 Task: Add an event with the title Third Marketing Strategy Meeting, date '2024/05/18', time 8:00 AM to 10:00 AMand add a description: Participants will explore the significance of shared goals and a shared vision in driving team collaboration. They will learn techniques for aligning individual objectives with team objectives, fostering a sense of purpose, and promoting a collective sense of ownership., put the event into Blue category, logged in from the account softage.3@softage.netand send the event invitation to softage.4@softage.net and softage.5@softage.net. Set a reminder for the event 30 minutes before
Action: Mouse moved to (112, 115)
Screenshot: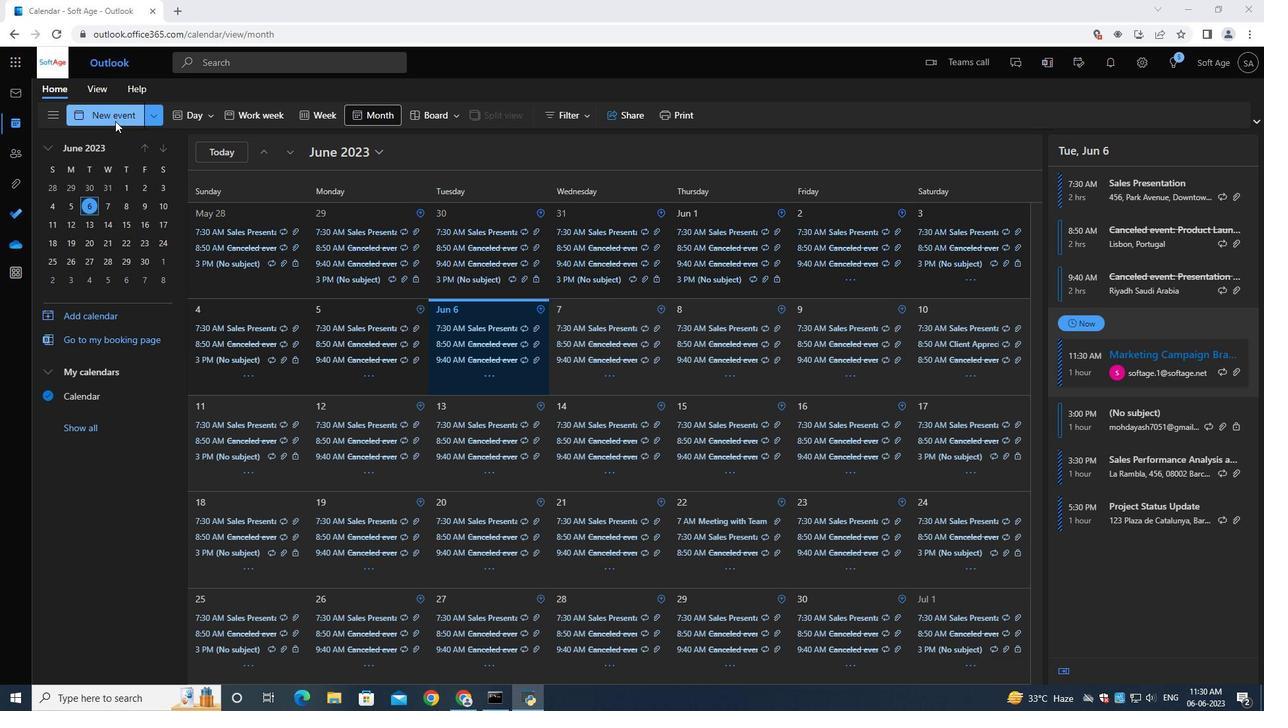
Action: Mouse pressed left at (112, 115)
Screenshot: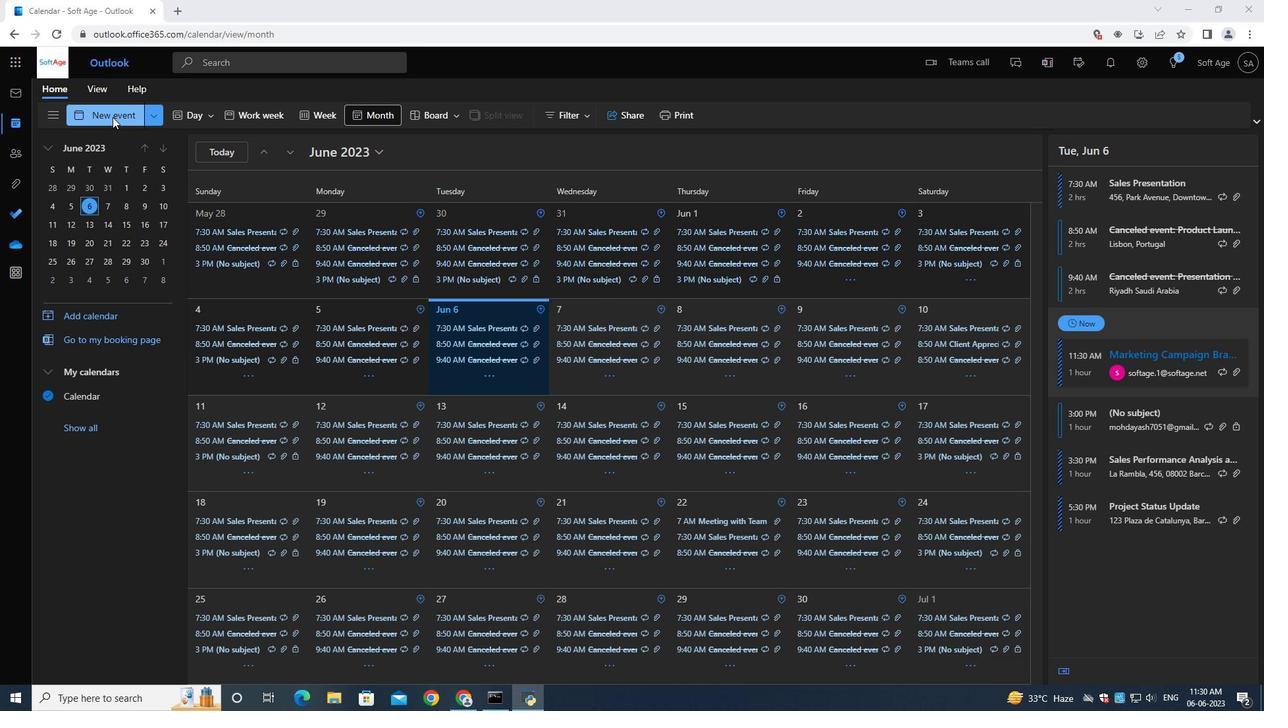 
Action: Mouse moved to (374, 201)
Screenshot: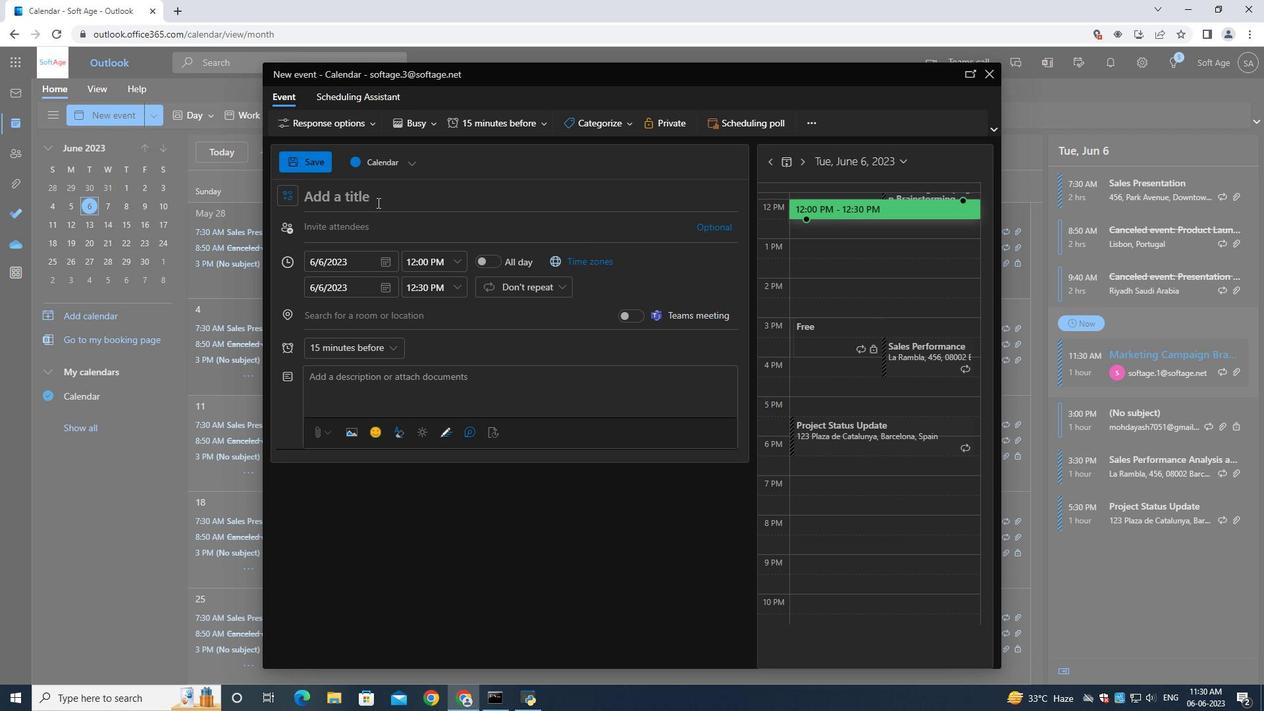 
Action: Key pressed <Key.shift>Third<Key.space><Key.shift>Marking<Key.space><Key.shift><Key.backspace><Key.backspace><Key.backspace><Key.backspace>eting<Key.space><Key.shift>Strategy<Key.space><Key.shift>Meeting
Screenshot: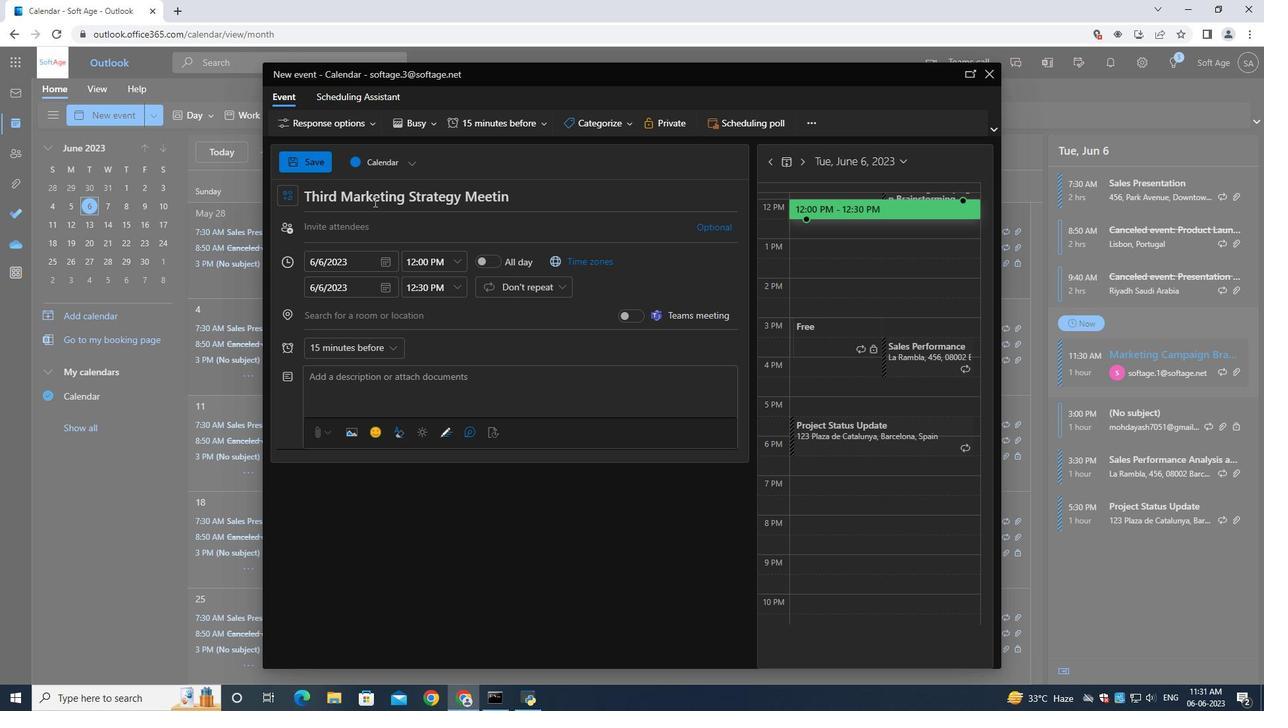 
Action: Mouse moved to (392, 265)
Screenshot: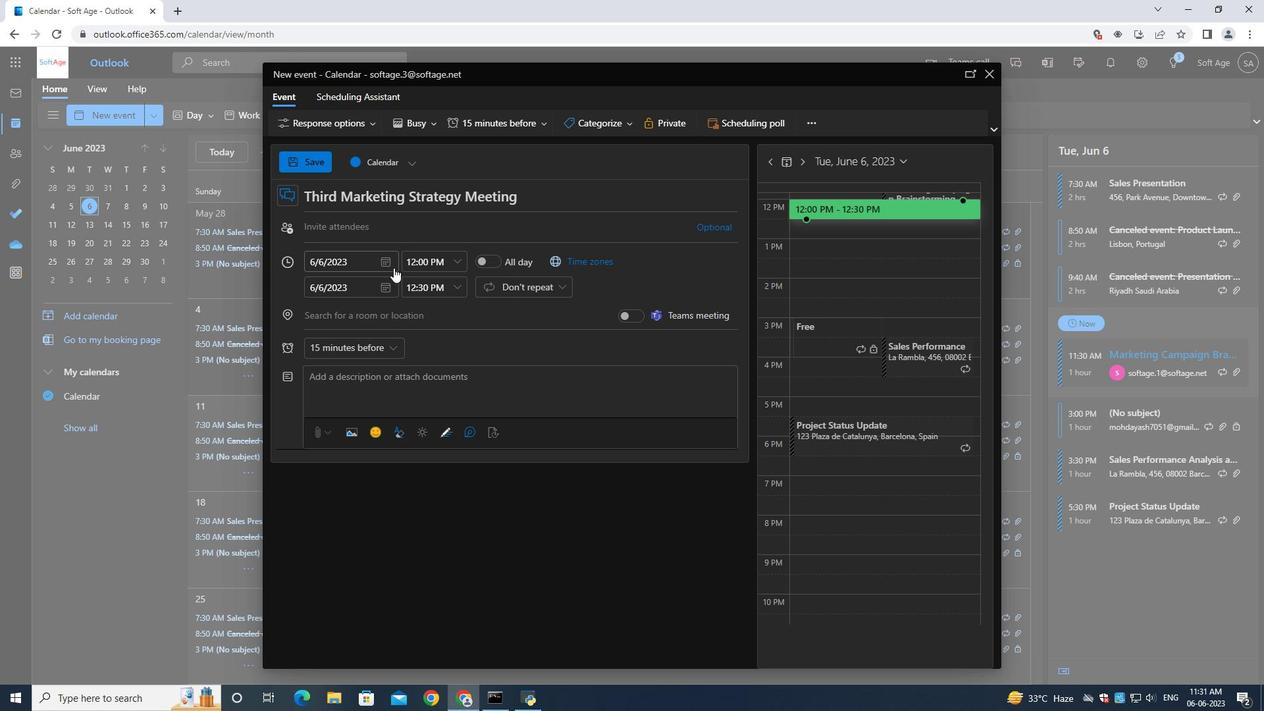 
Action: Mouse pressed left at (392, 265)
Screenshot: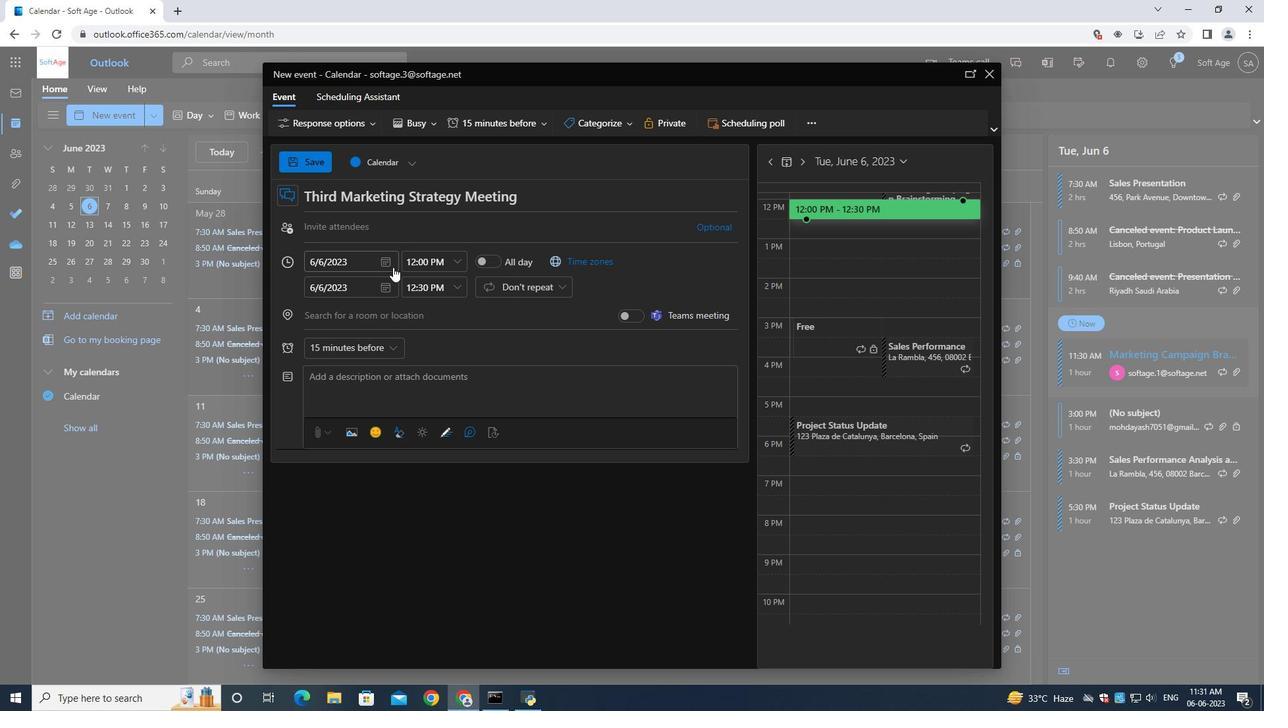 
Action: Mouse moved to (436, 290)
Screenshot: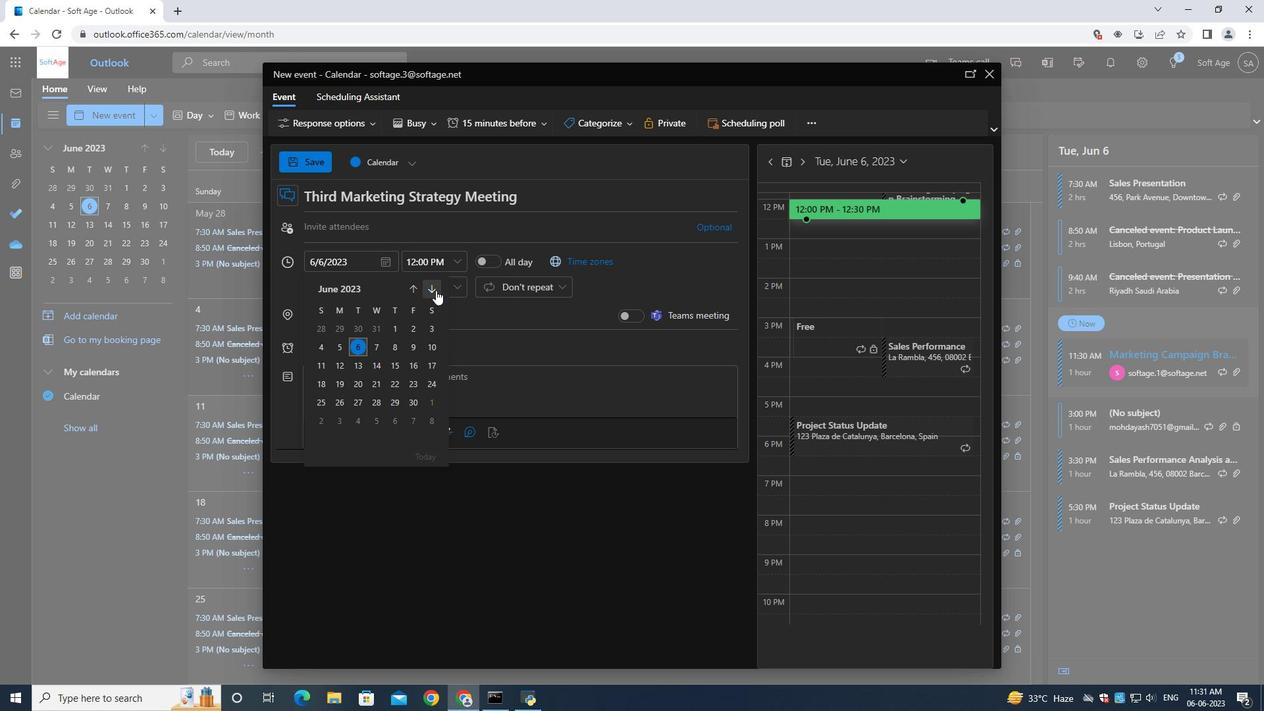 
Action: Mouse pressed left at (436, 290)
Screenshot: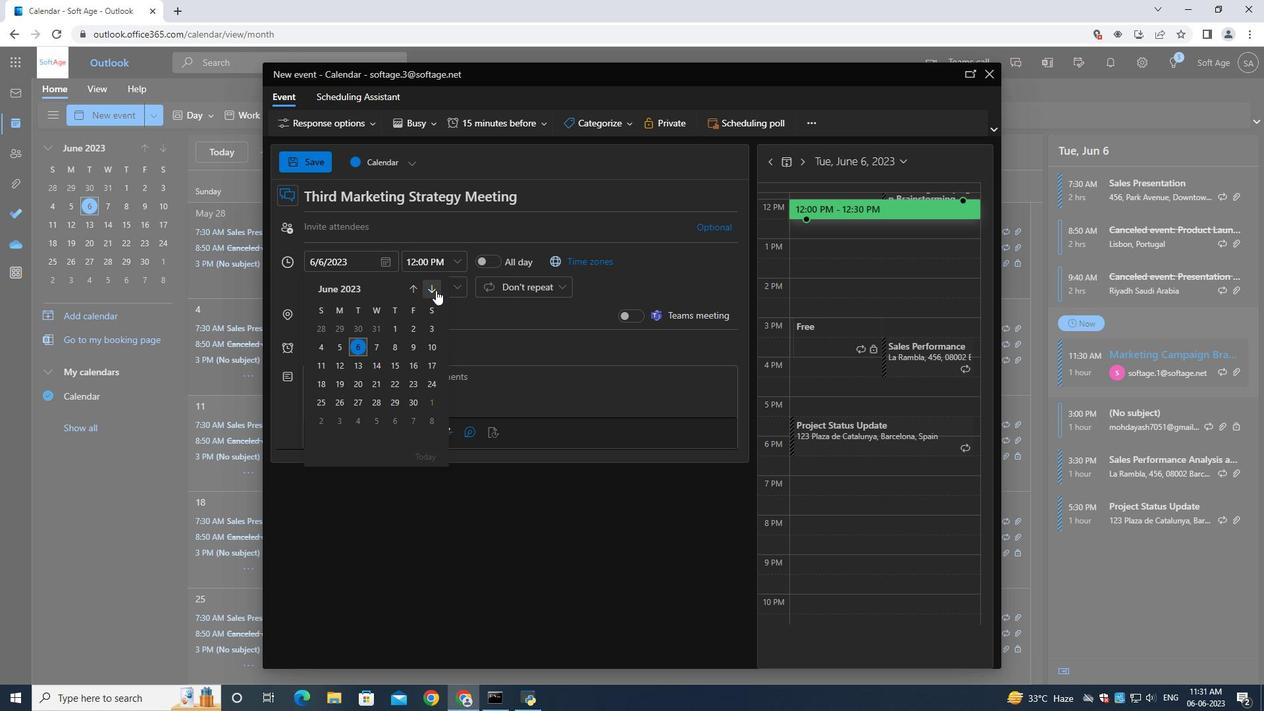 
Action: Mouse moved to (436, 290)
Screenshot: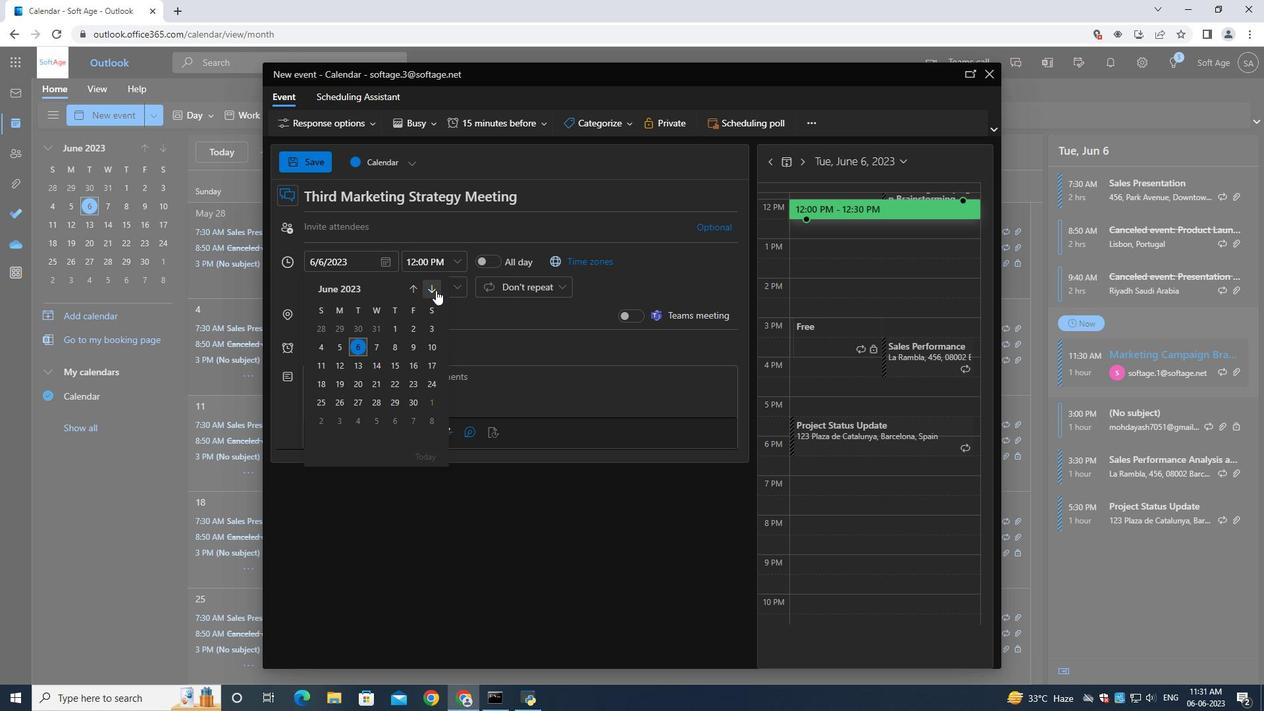 
Action: Mouse pressed left at (436, 290)
Screenshot: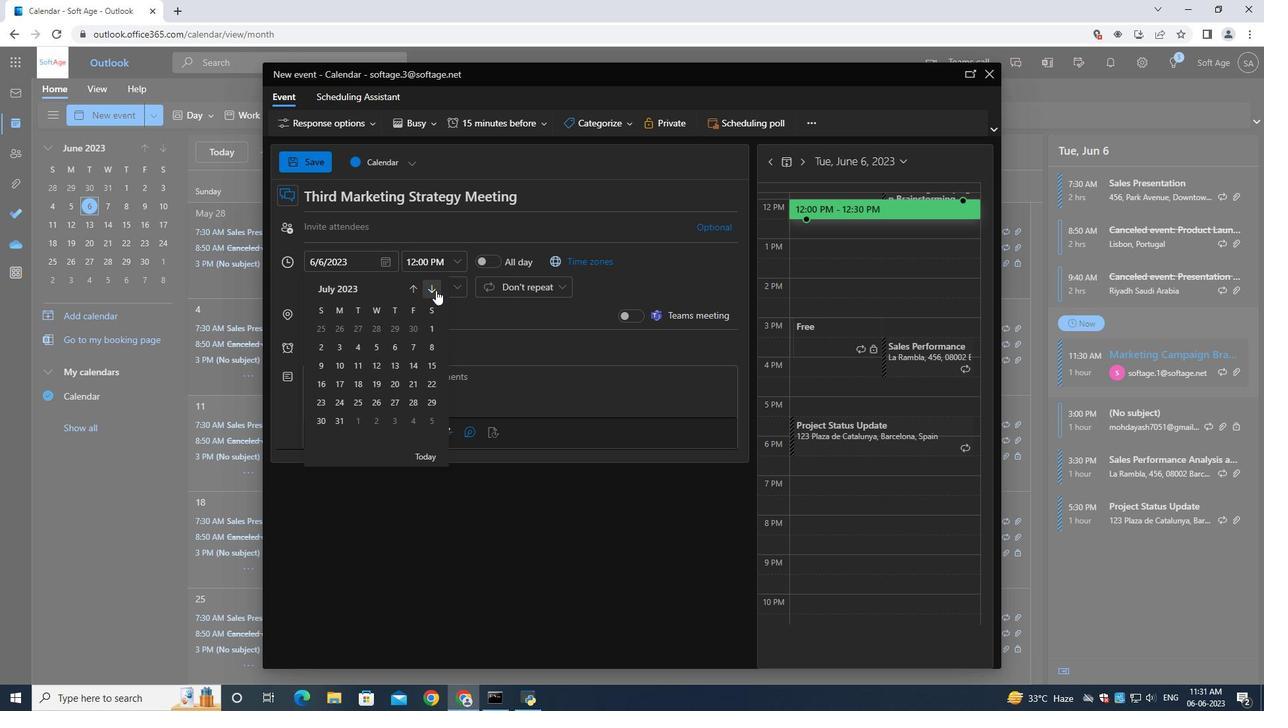 
Action: Mouse pressed left at (436, 290)
Screenshot: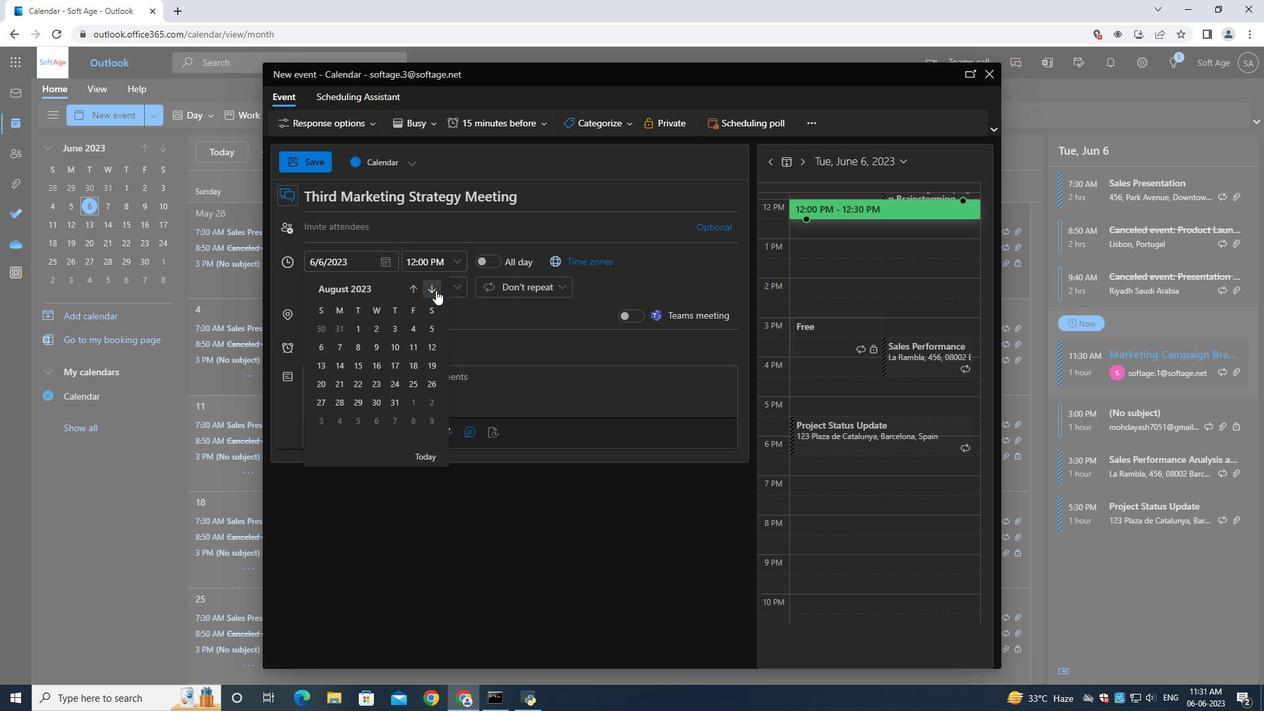 
Action: Mouse pressed left at (436, 290)
Screenshot: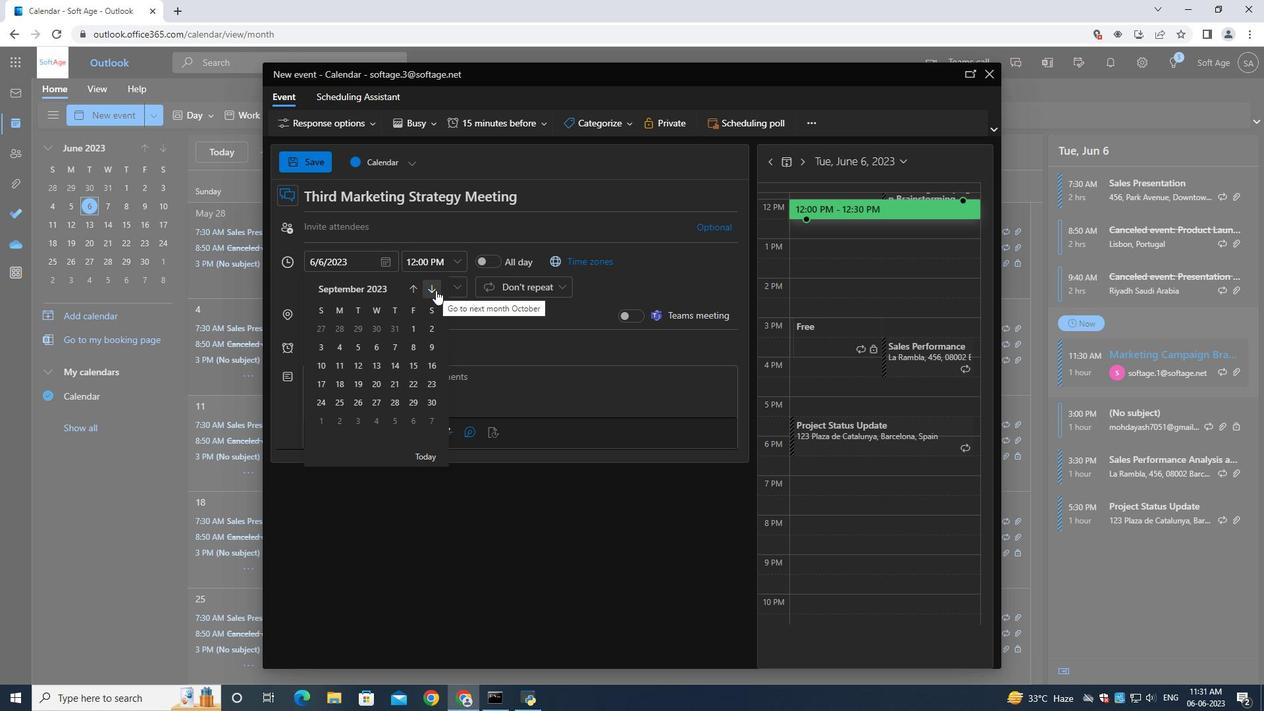 
Action: Mouse pressed left at (436, 290)
Screenshot: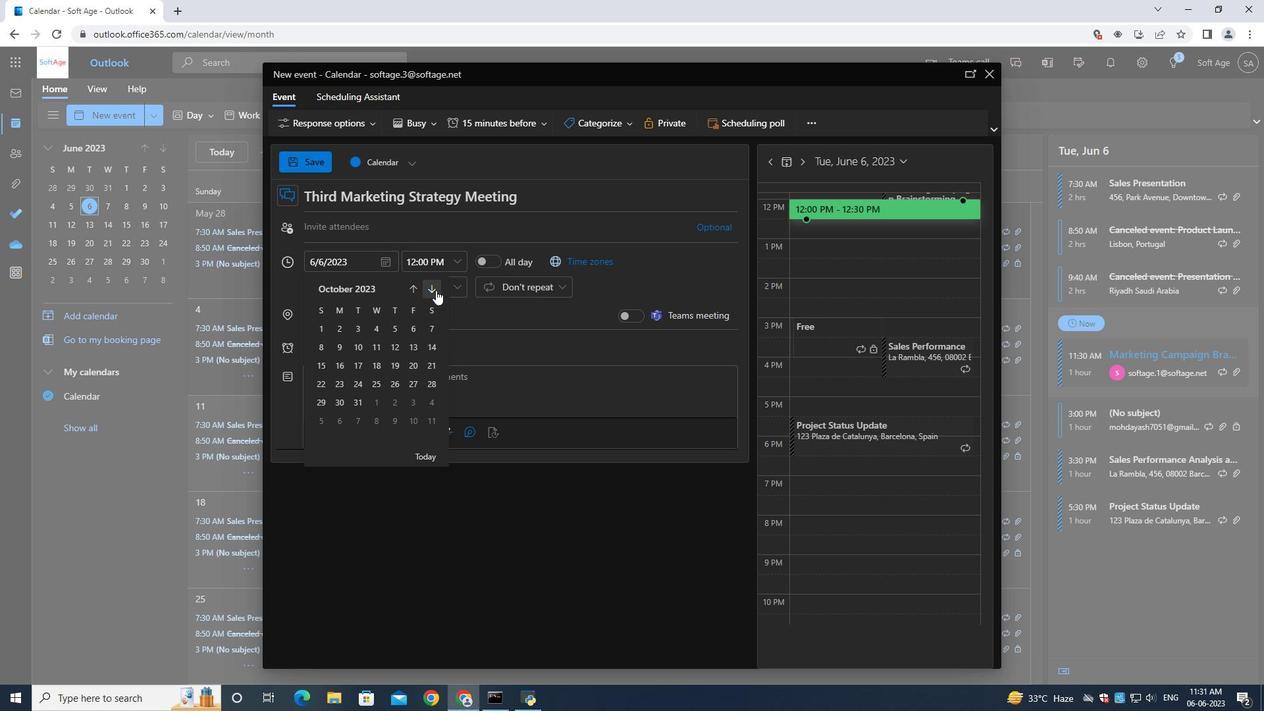 
Action: Mouse pressed left at (436, 290)
Screenshot: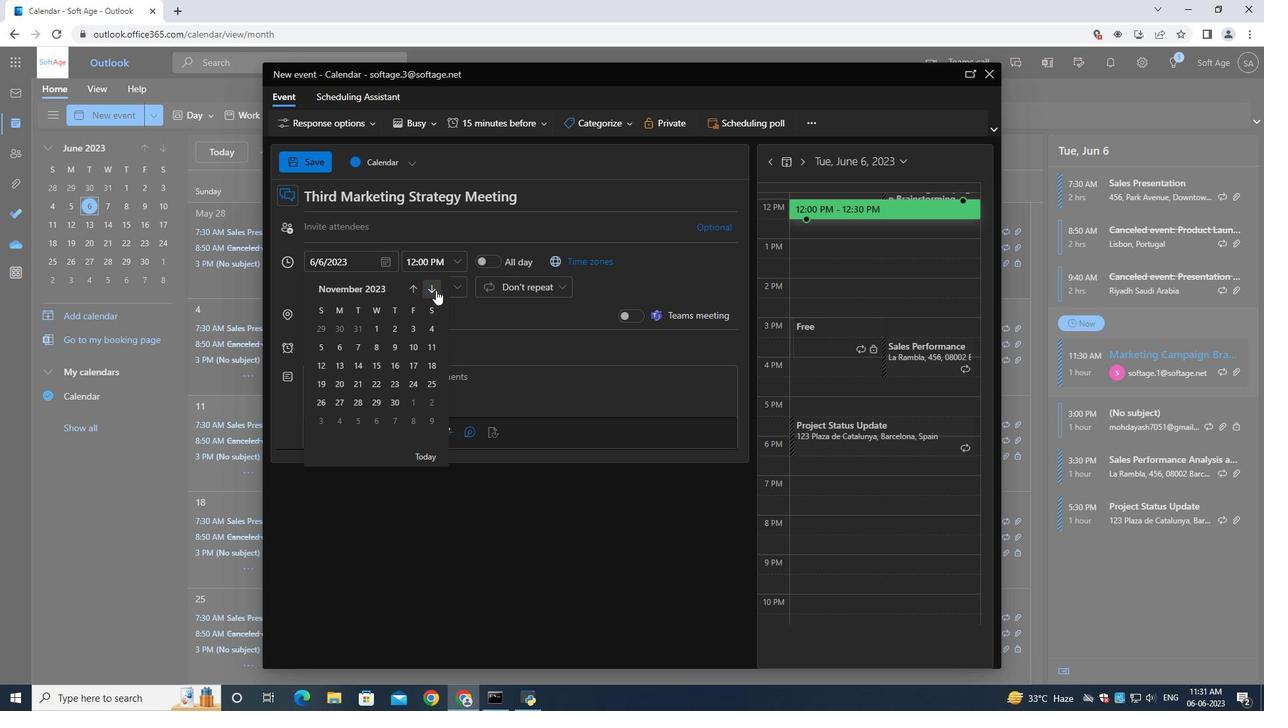 
Action: Mouse pressed left at (436, 290)
Screenshot: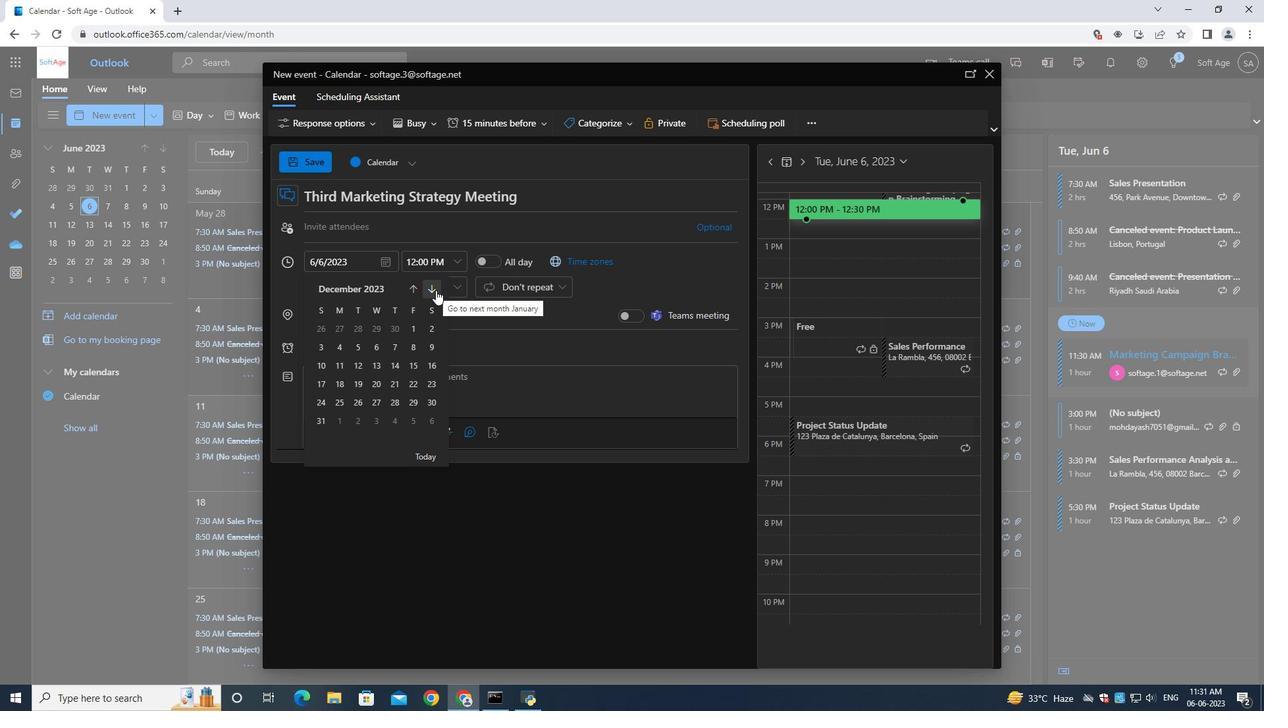 
Action: Mouse pressed left at (436, 290)
Screenshot: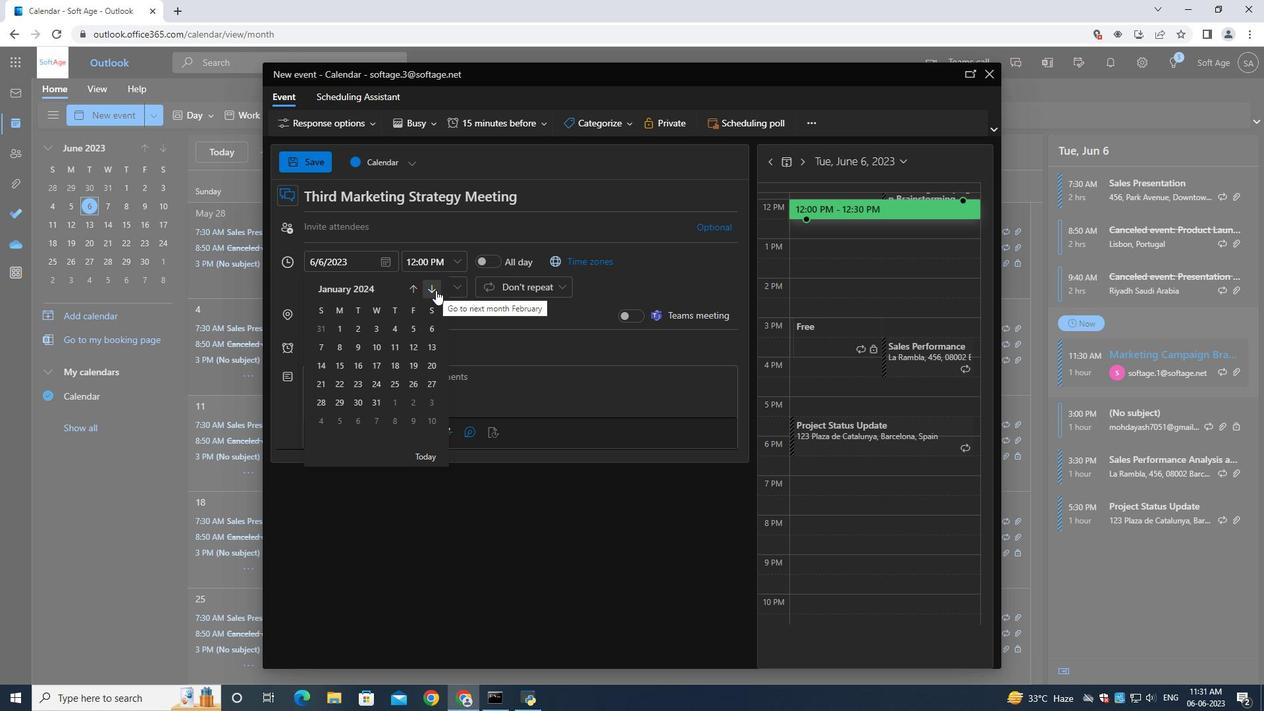
Action: Mouse pressed left at (436, 290)
Screenshot: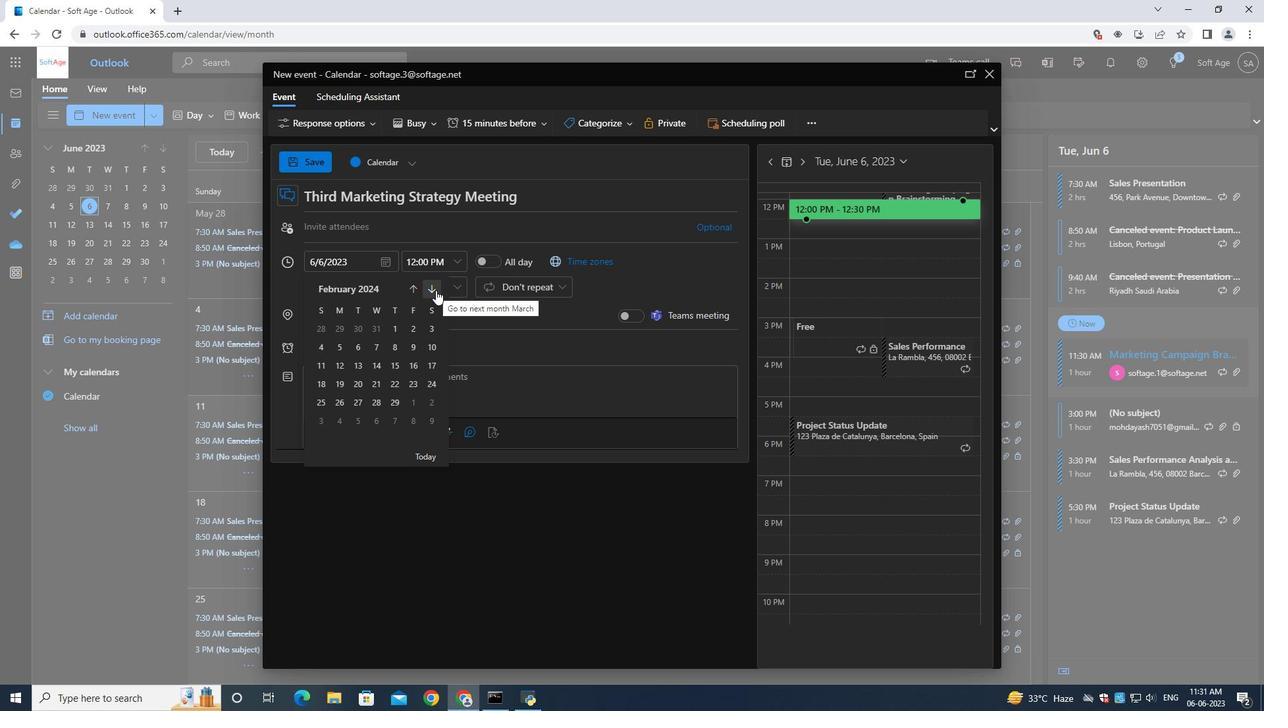 
Action: Mouse pressed left at (436, 290)
Screenshot: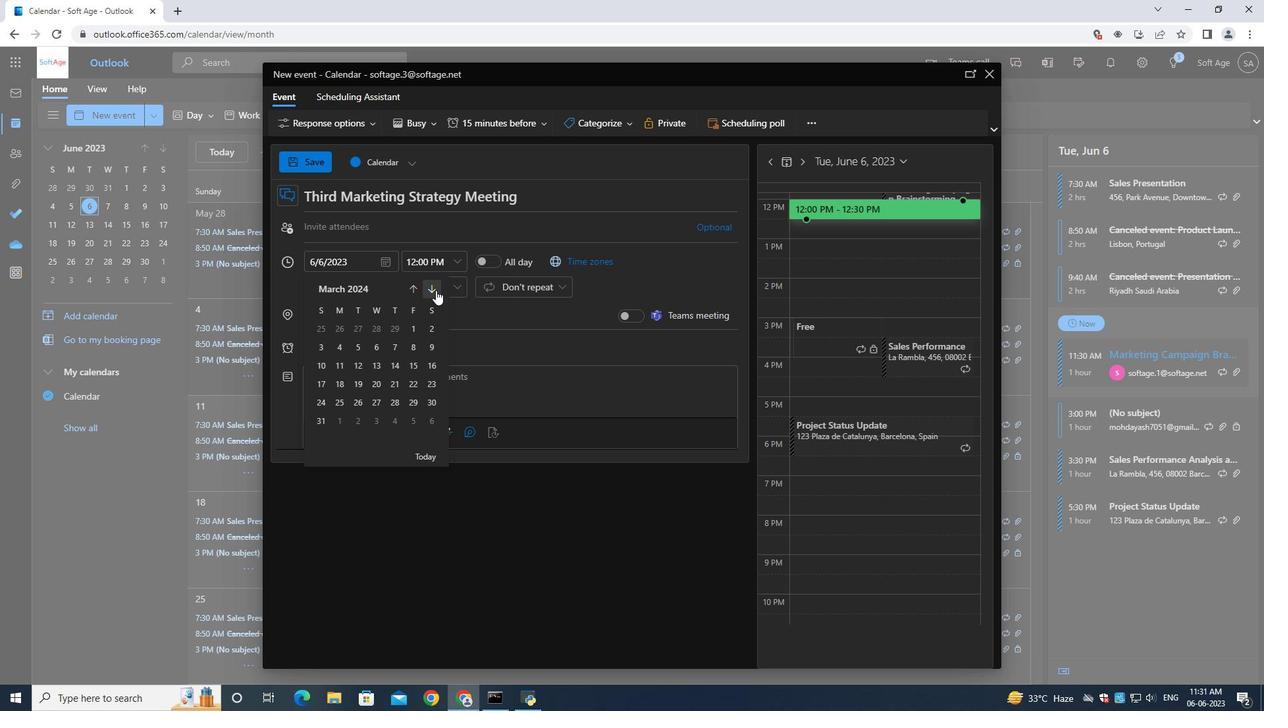 
Action: Mouse pressed left at (436, 290)
Screenshot: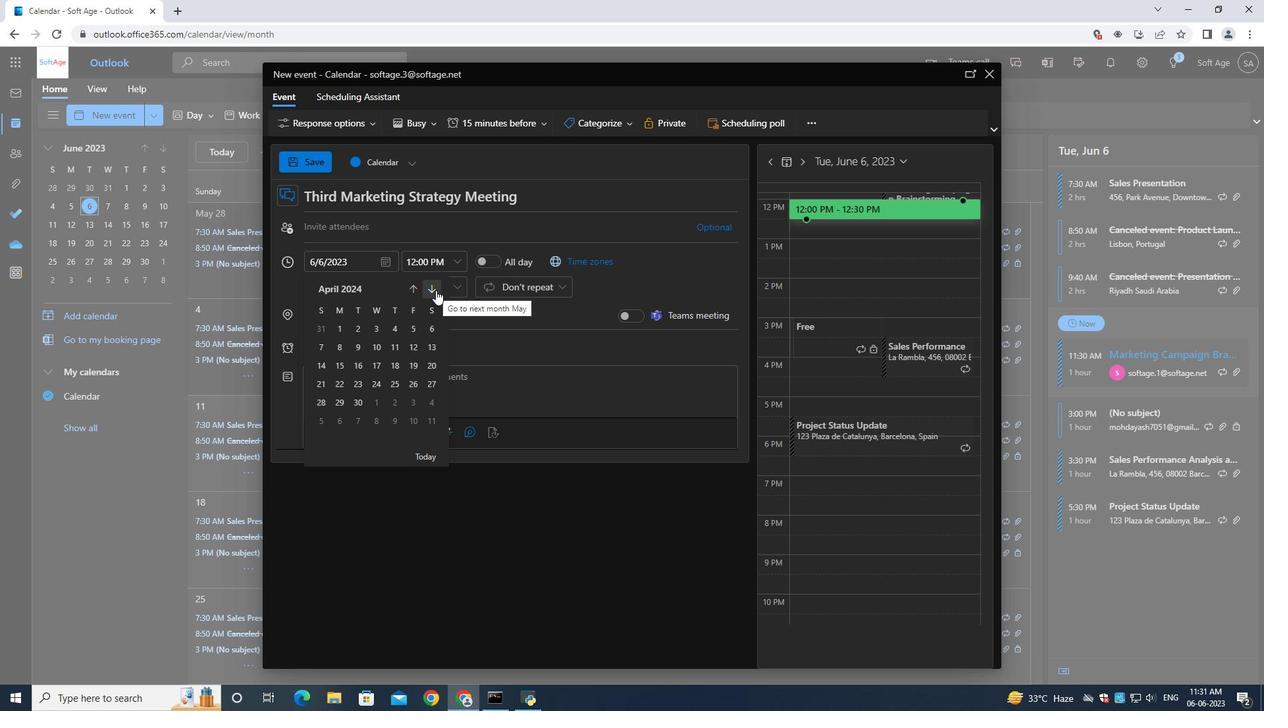 
Action: Mouse moved to (428, 362)
Screenshot: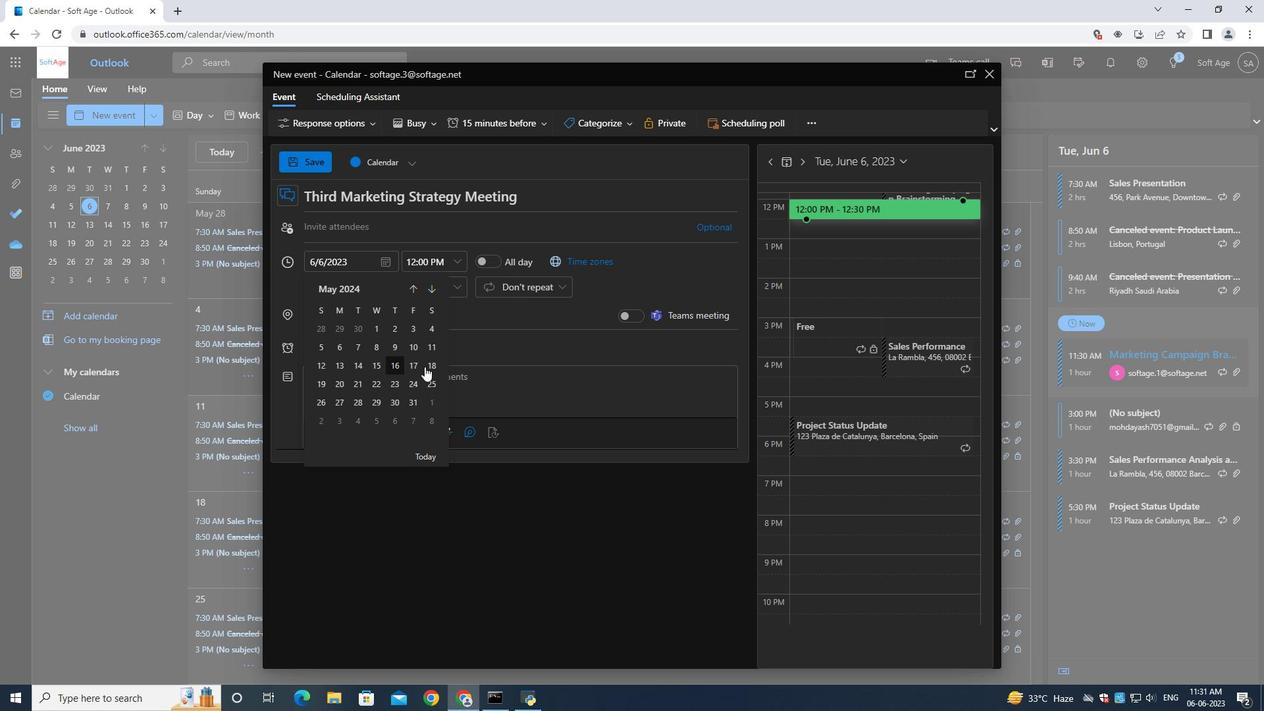 
Action: Mouse pressed left at (428, 362)
Screenshot: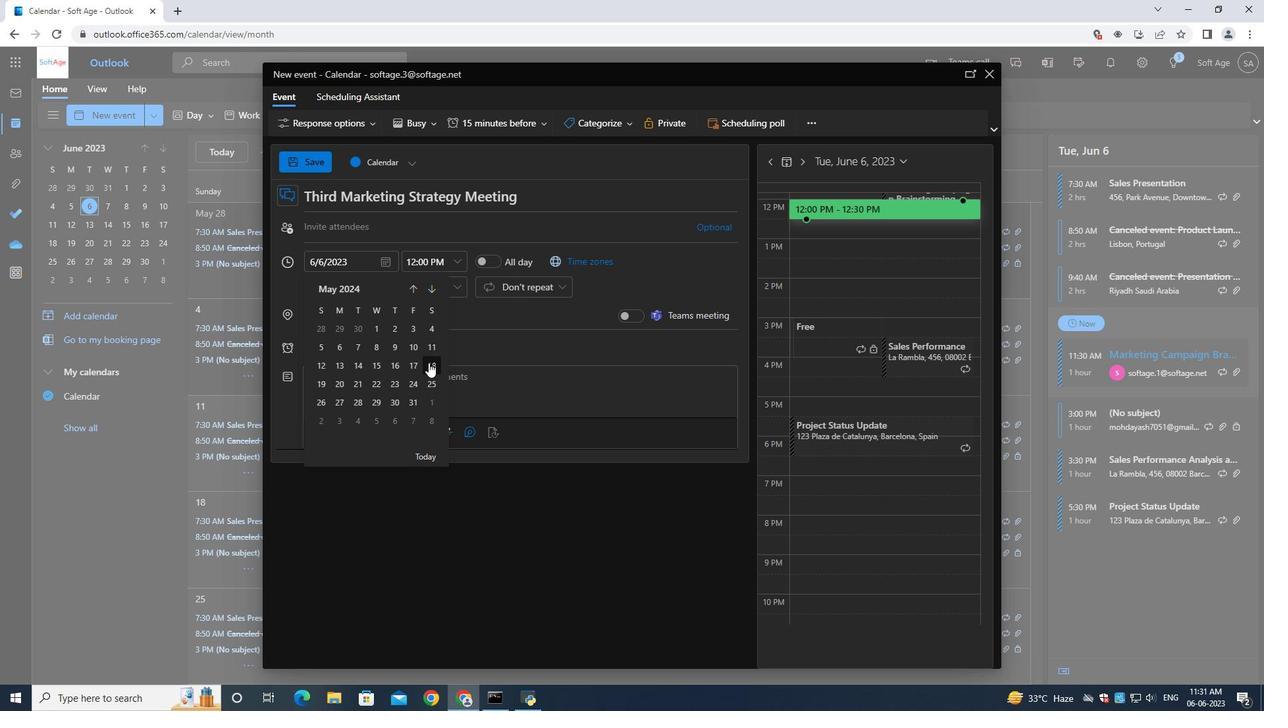 
Action: Mouse moved to (421, 260)
Screenshot: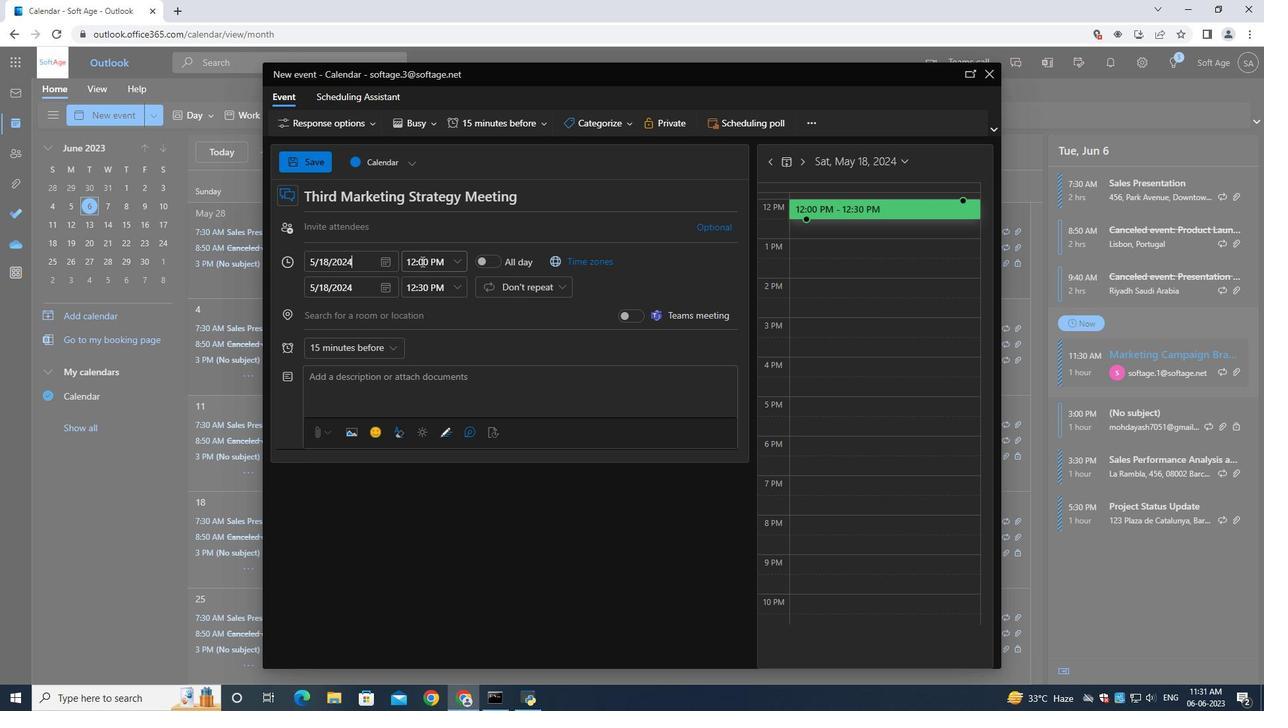 
Action: Mouse pressed left at (421, 260)
Screenshot: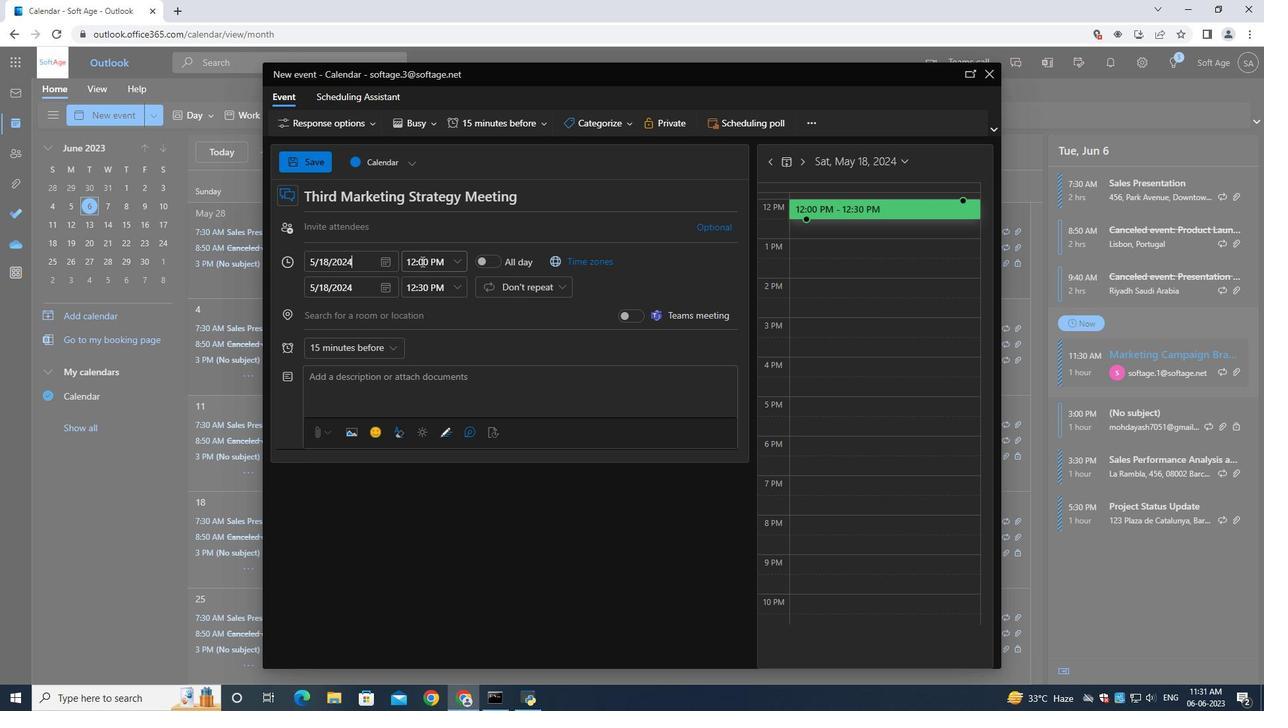 
Action: Mouse moved to (424, 264)
Screenshot: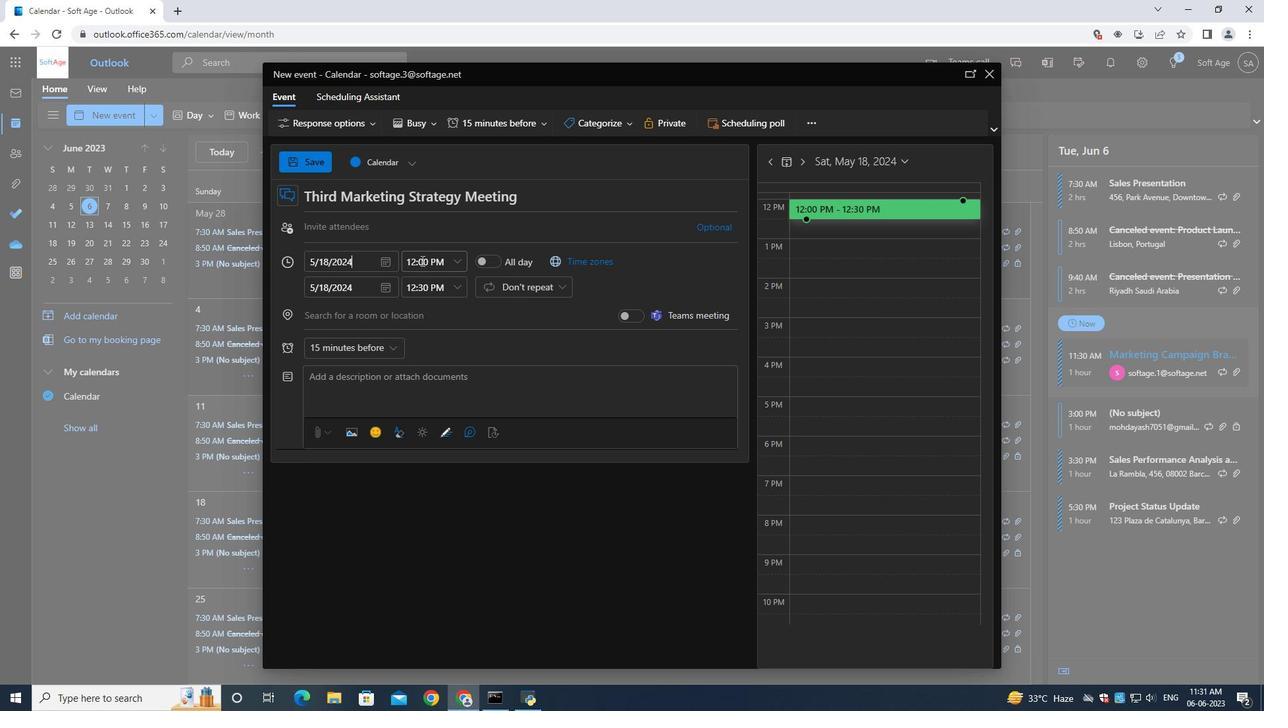 
Action: Key pressed 8<Key.shift_r>:00<Key.shift>AM
Screenshot: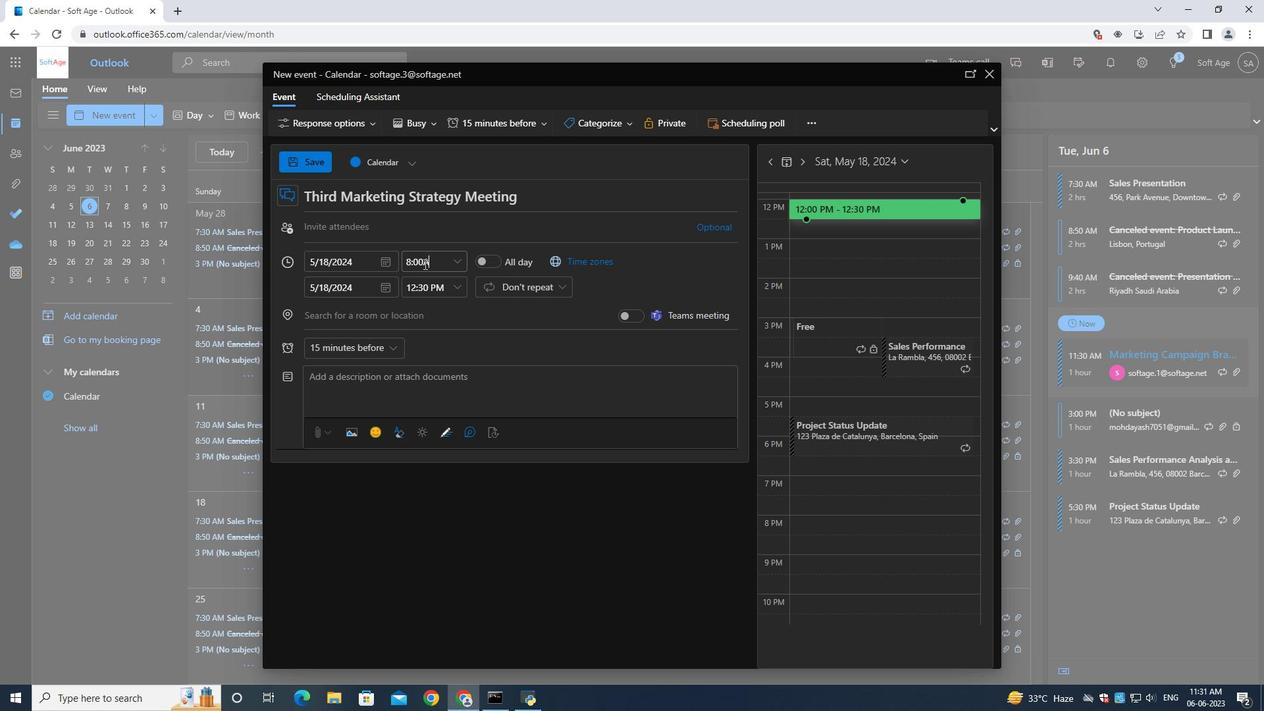 
Action: Mouse moved to (422, 292)
Screenshot: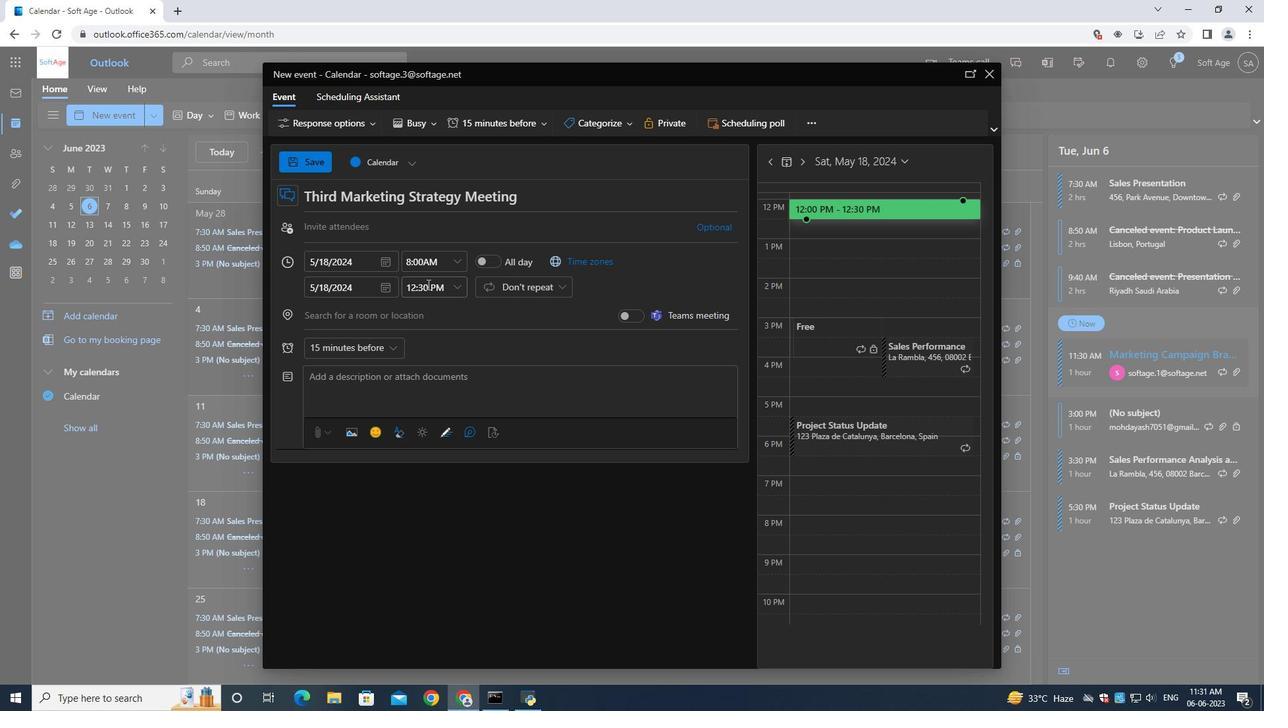 
Action: Mouse pressed left at (422, 292)
Screenshot: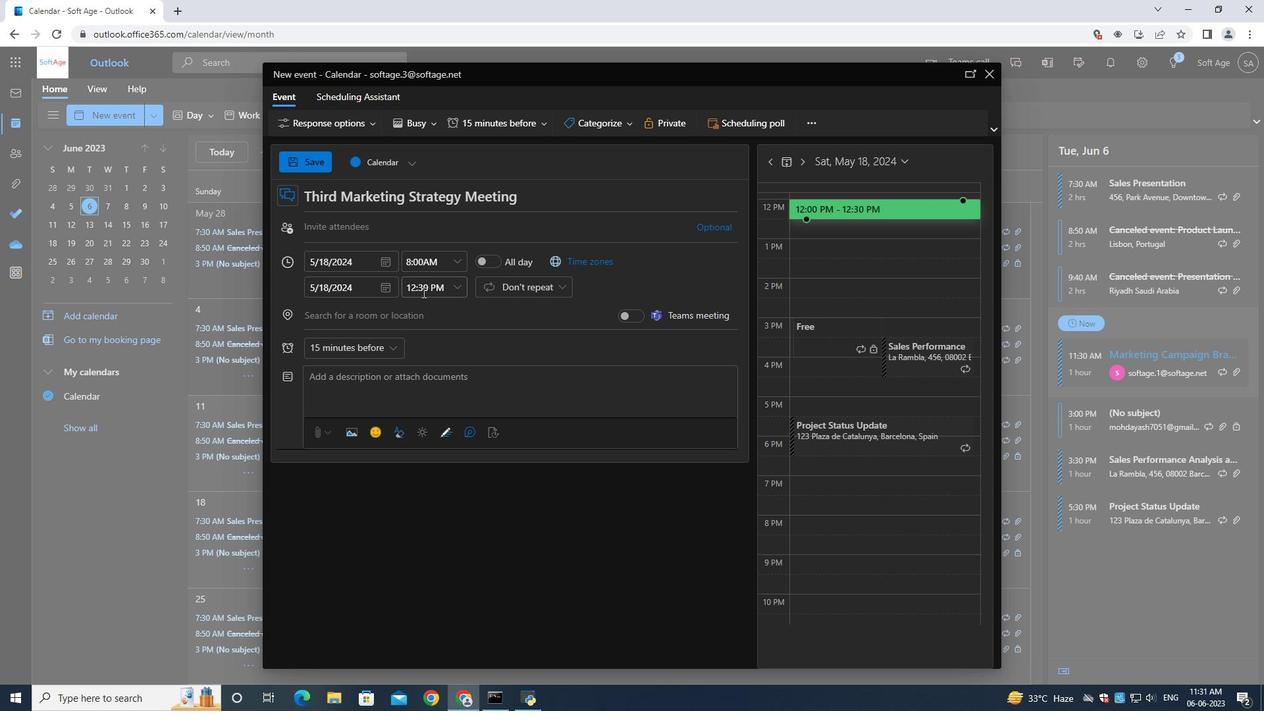 
Action: Mouse moved to (430, 292)
Screenshot: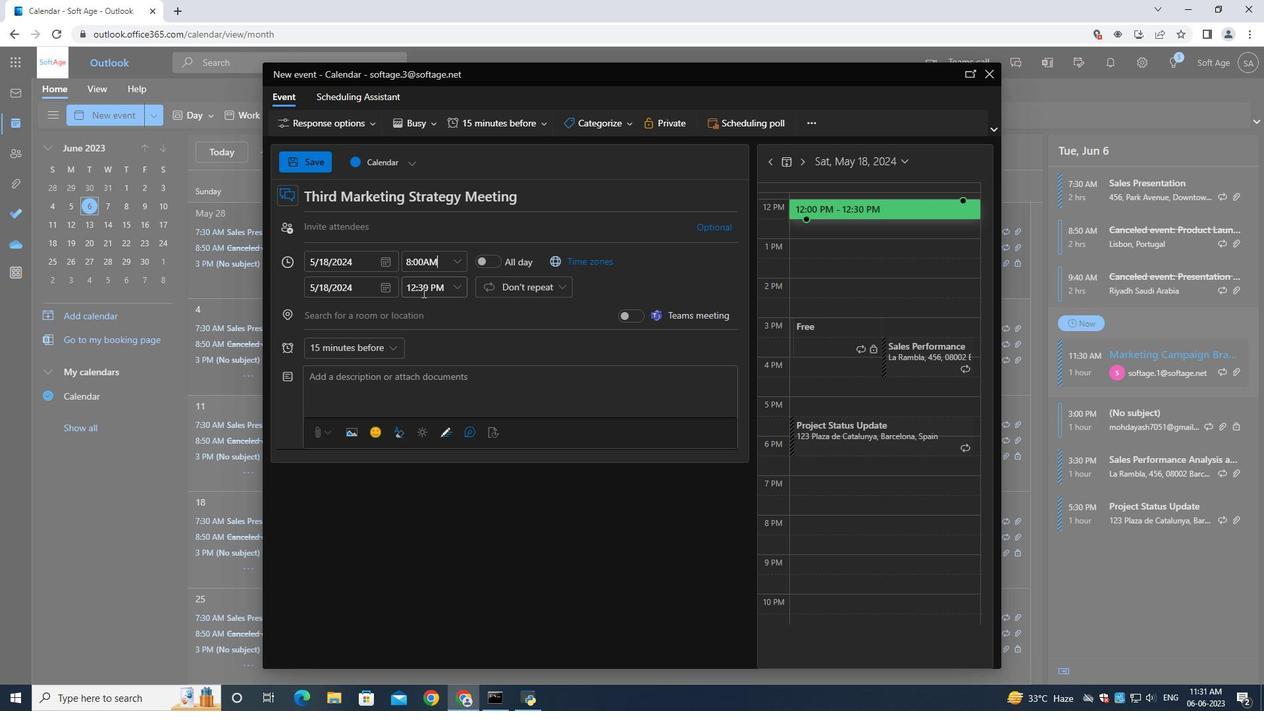 
Action: Key pressed 10<Key.shift_r>:00<Key.shift>AM
Screenshot: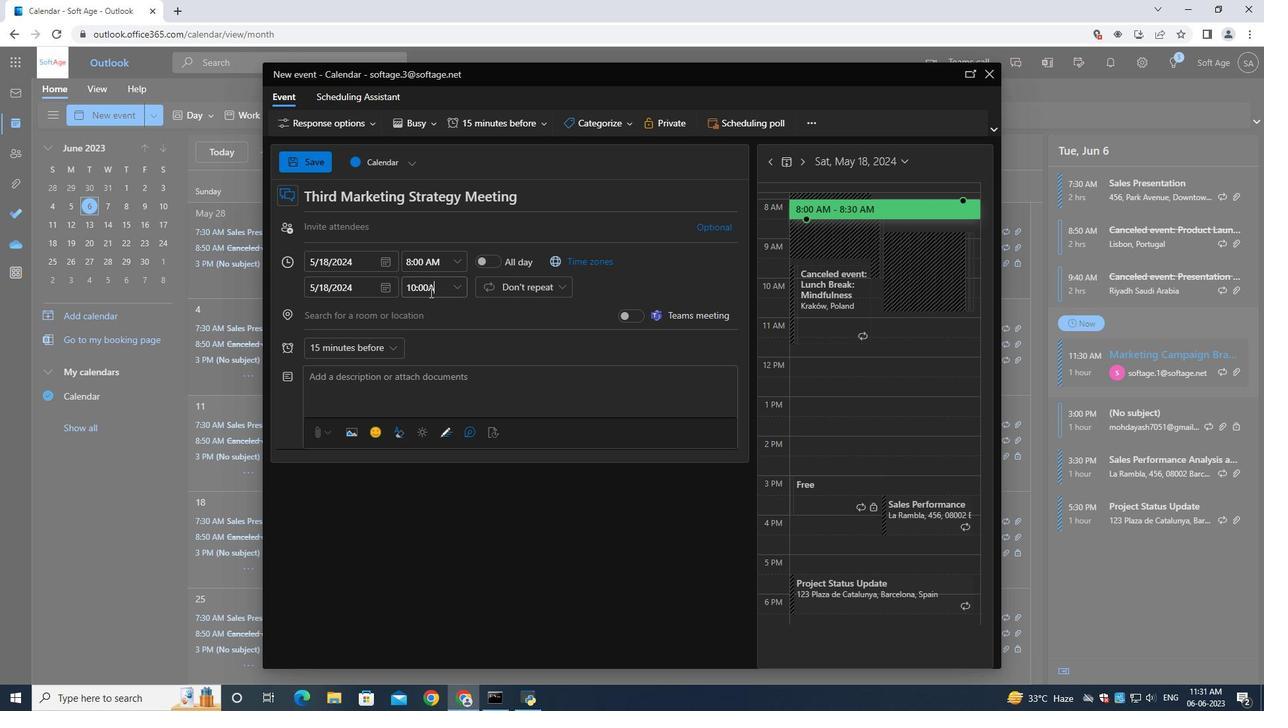 
Action: Mouse moved to (406, 387)
Screenshot: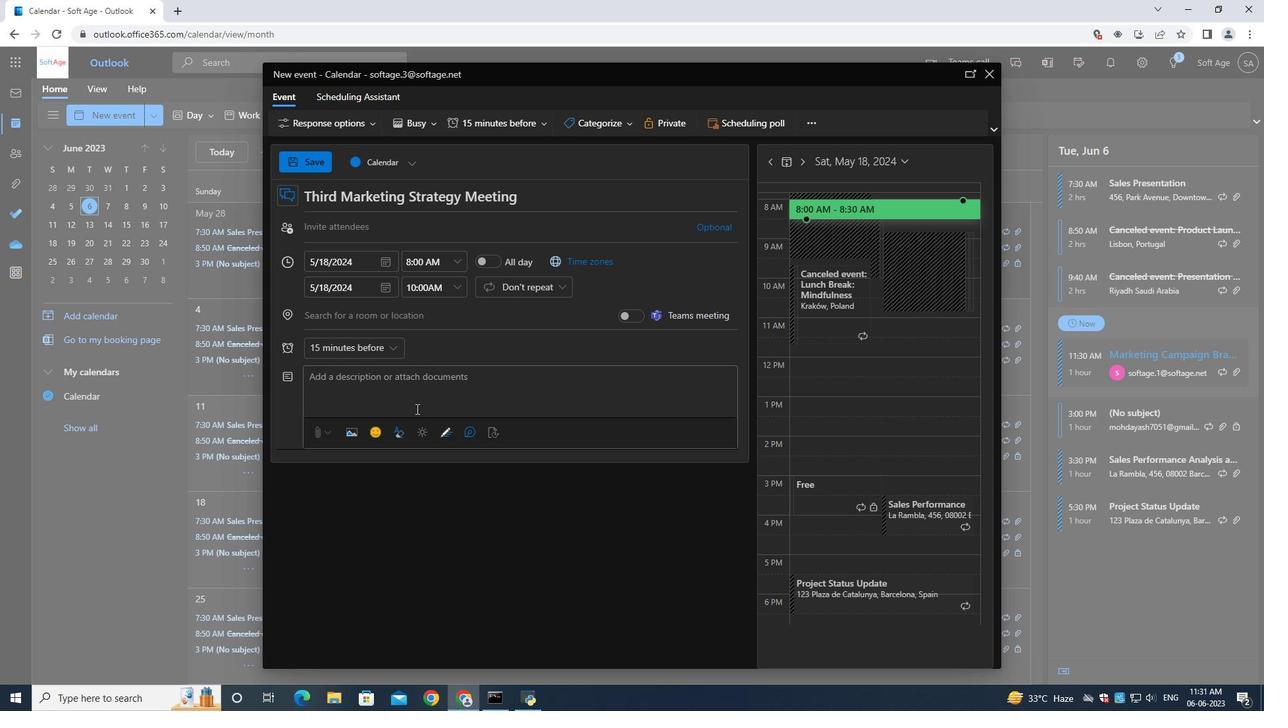 
Action: Mouse pressed left at (406, 387)
Screenshot: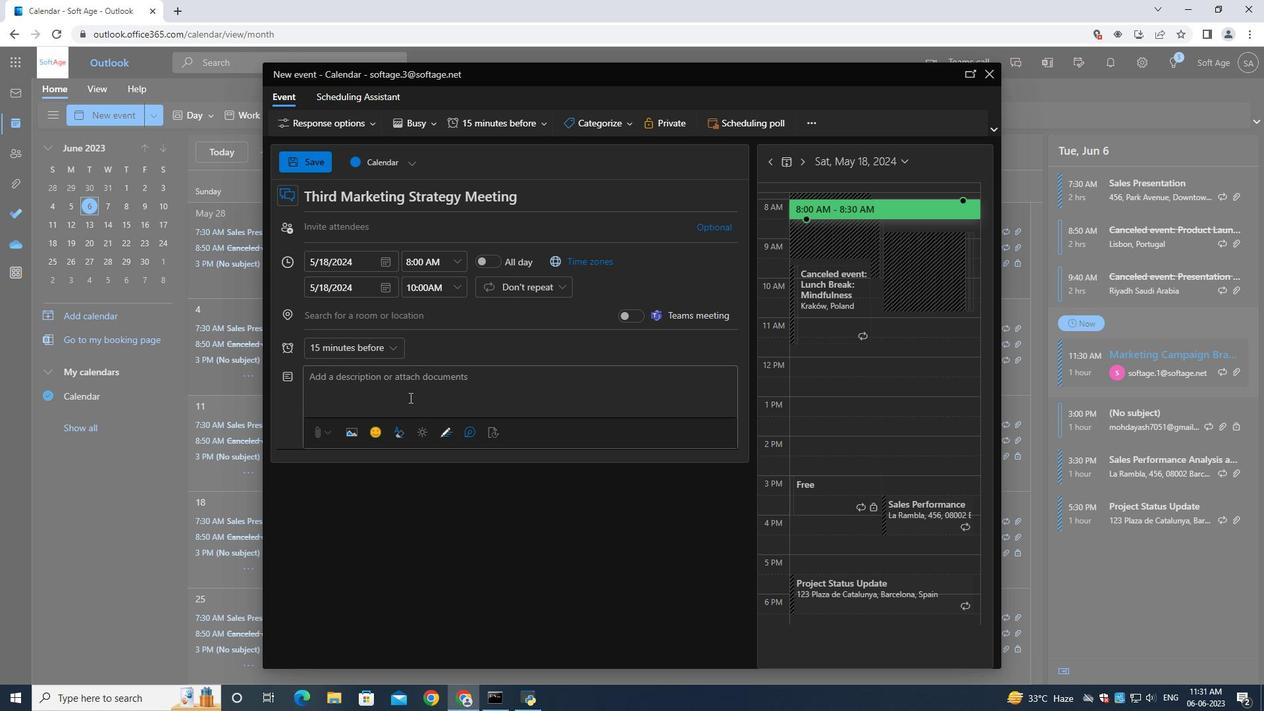 
Action: Mouse moved to (416, 387)
Screenshot: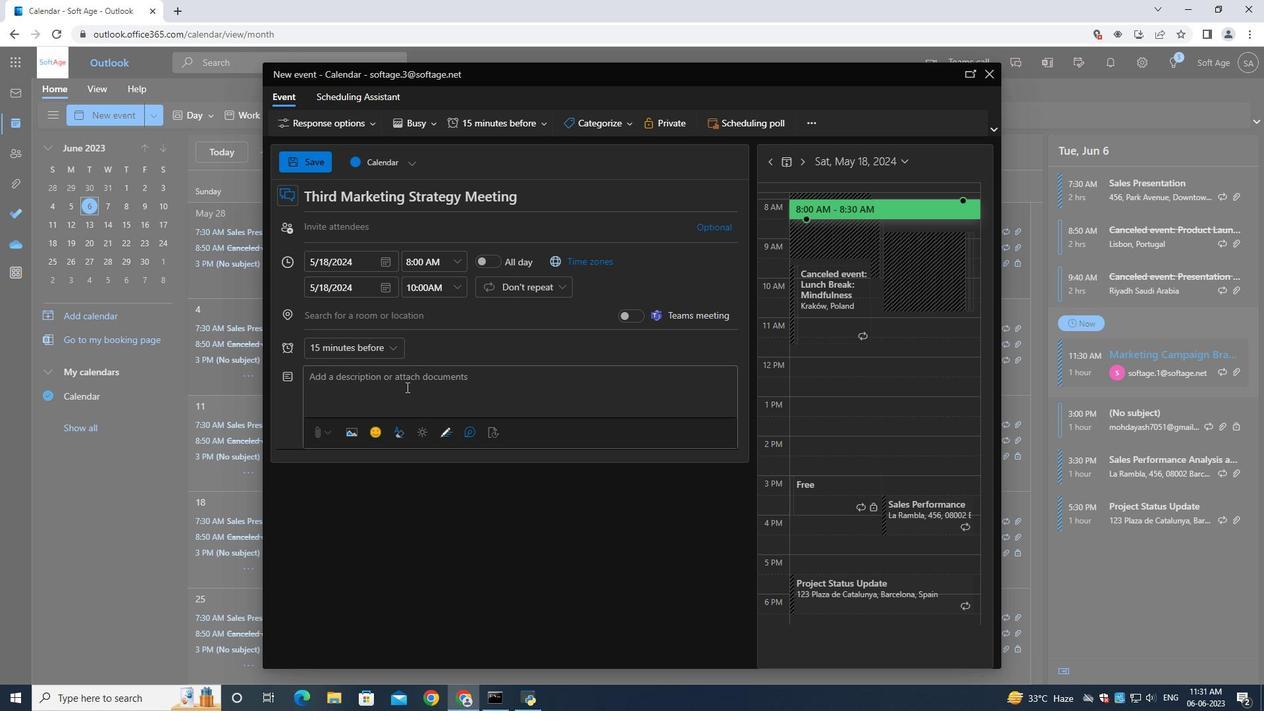 
Action: Key pressed <Key.shift>Participants<Key.space>wil<Key.space><Key.backspace>l<Key.space>explore<Key.space>the<Key.space>significance<Key.space>of<Key.space>shared<Key.space>goals<Key.space>and<Key.space>a<Key.space>shared<Key.space>vision<Key.space>in<Key.space>driving<Key.space>team<Key.space>collaboration.<Key.space><Key.shift>They<Key.space>will<Key.space>learn<Key.space>techniques<Key.space>for<Key.space>aligning<Key.space>inv<Key.backspace><Key.backspace>ndividual<Key.space>objectives<Key.space>with<Key.space>team<Key.space>objectives,<Key.space>fostering<Key.space>a<Key.space>sense<Key.space>of<Key.space>purpose<Key.space><Key.backspace>,<Key.space>and<Key.space>promoting<Key.space>a<Key.space>collective<Key.space>sense<Key.space>of<Key.space>ownership.
Screenshot: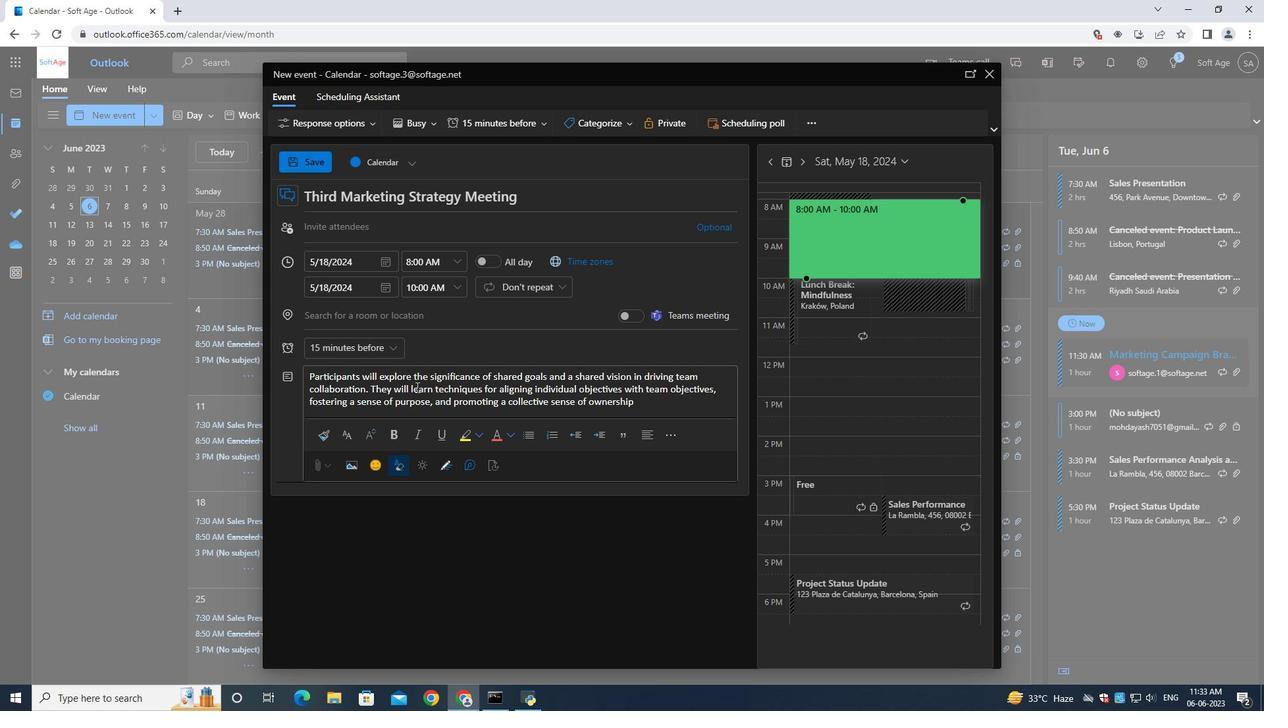 
Action: Mouse moved to (577, 113)
Screenshot: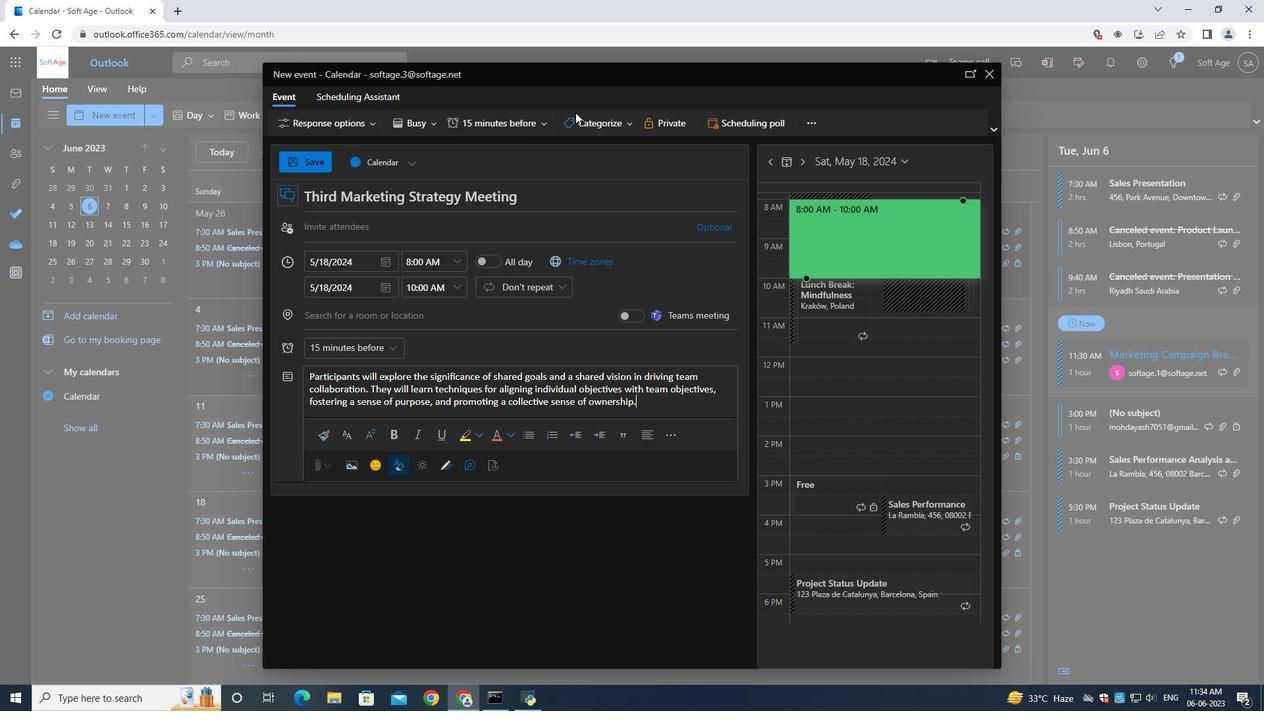 
Action: Mouse pressed left at (577, 113)
Screenshot: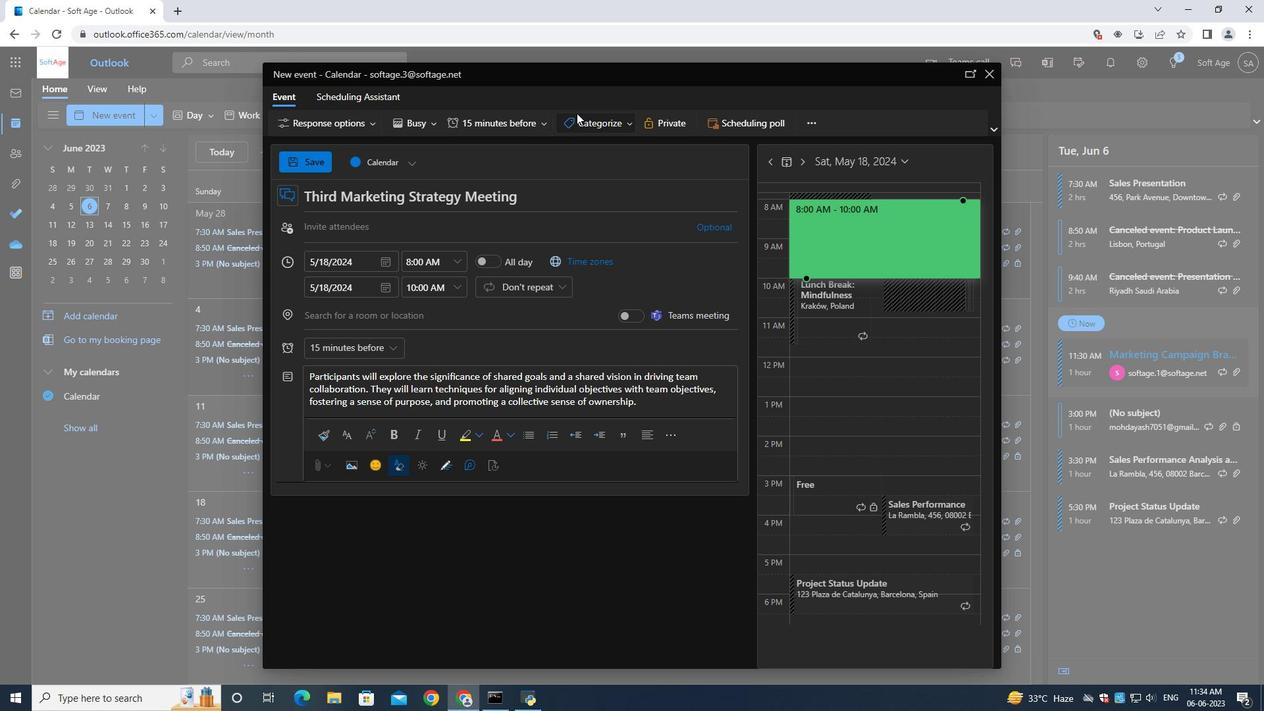 
Action: Mouse moved to (590, 148)
Screenshot: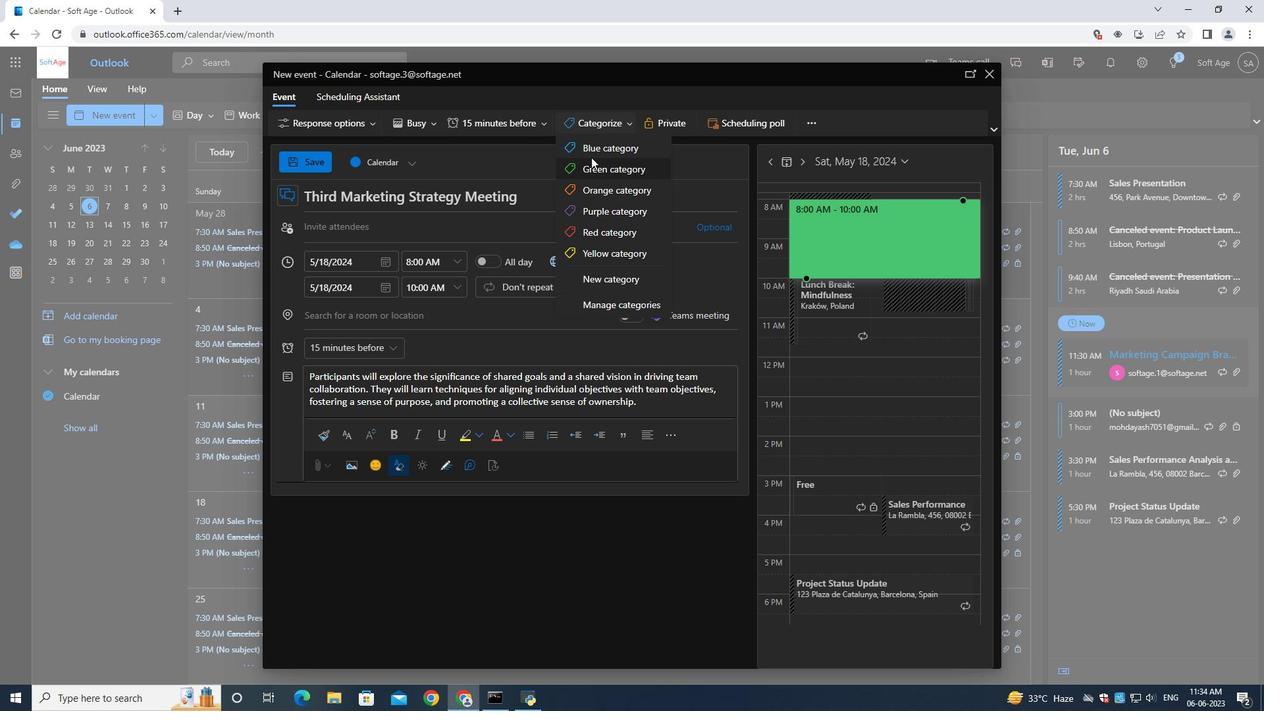
Action: Mouse pressed left at (590, 148)
Screenshot: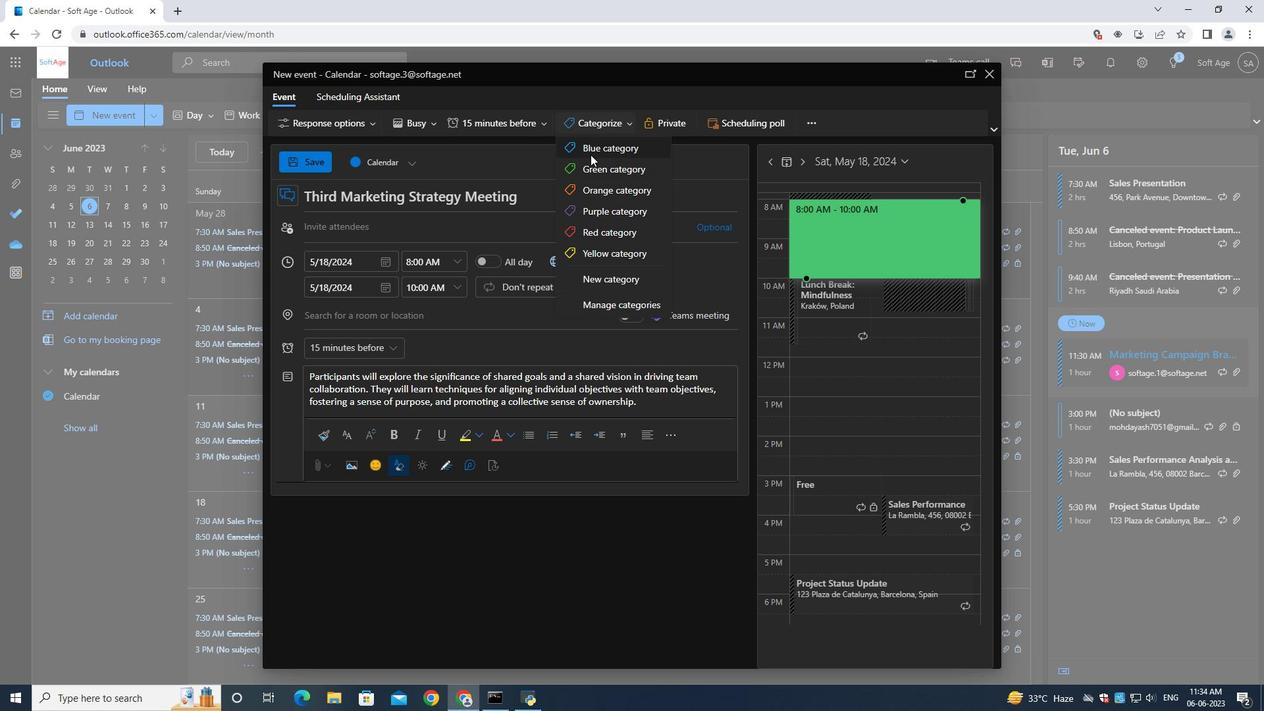 
Action: Mouse moved to (388, 232)
Screenshot: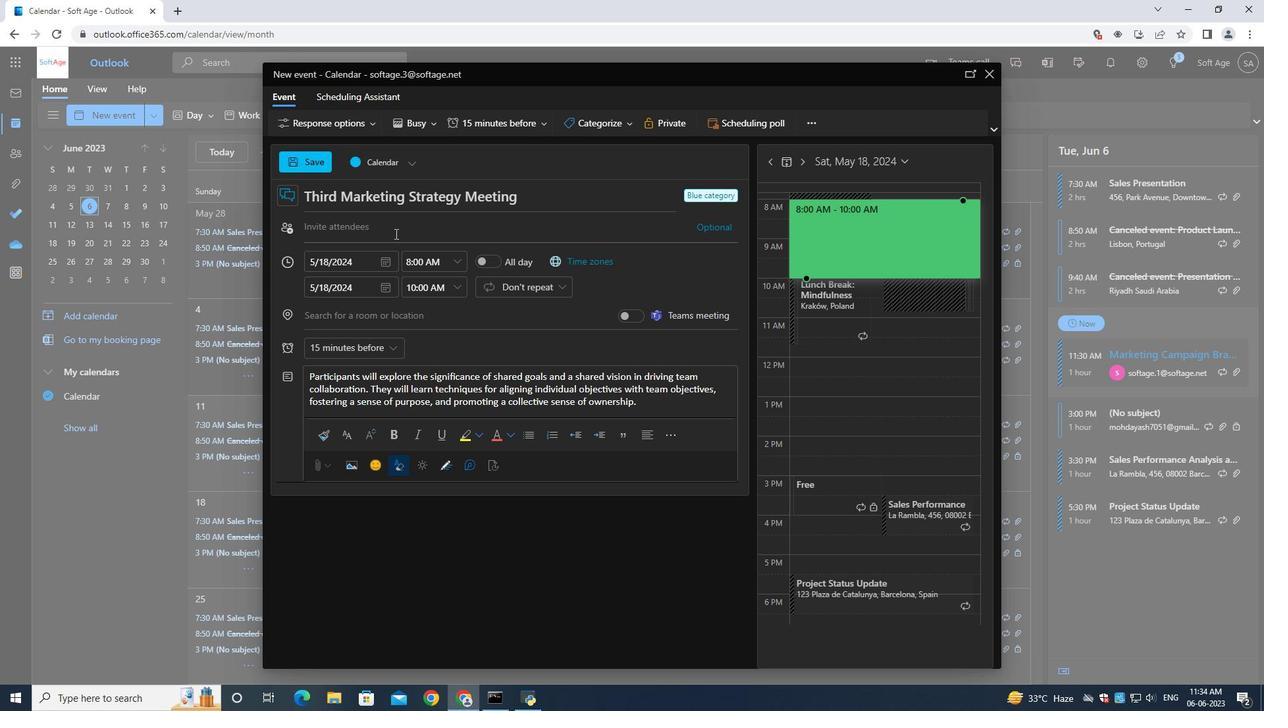 
Action: Mouse pressed left at (388, 232)
Screenshot: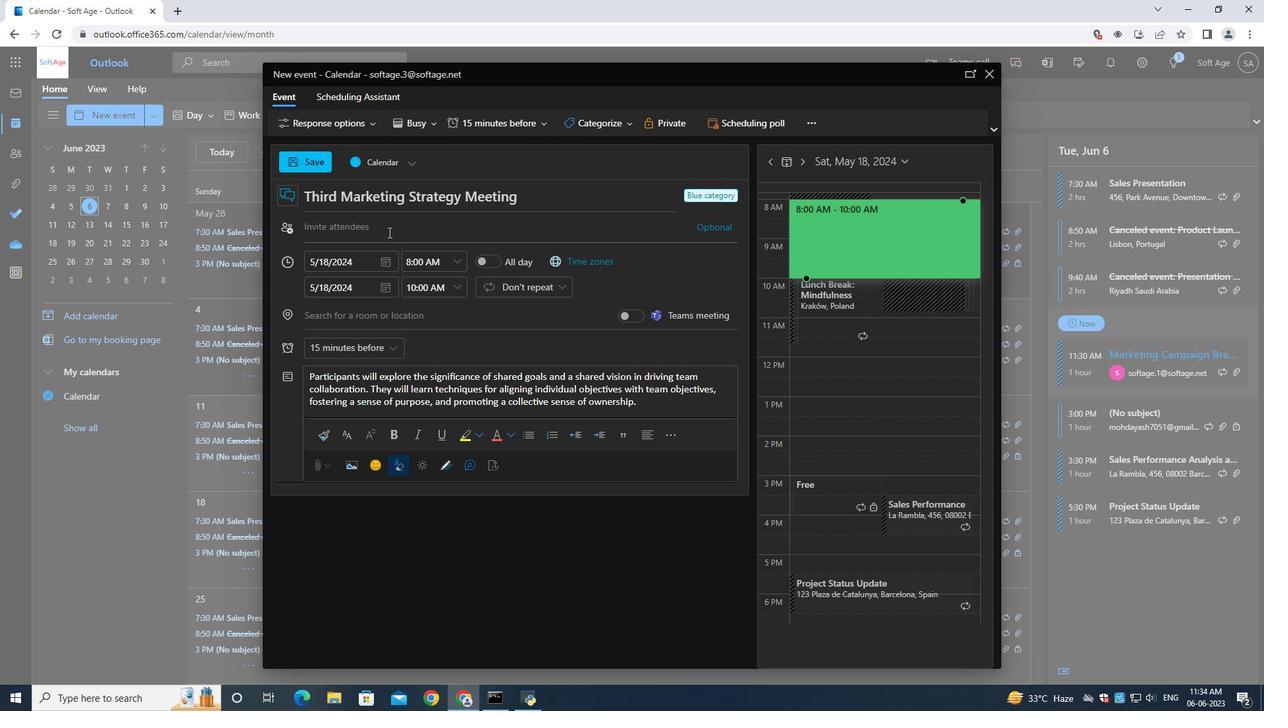 
Action: Mouse moved to (397, 239)
Screenshot: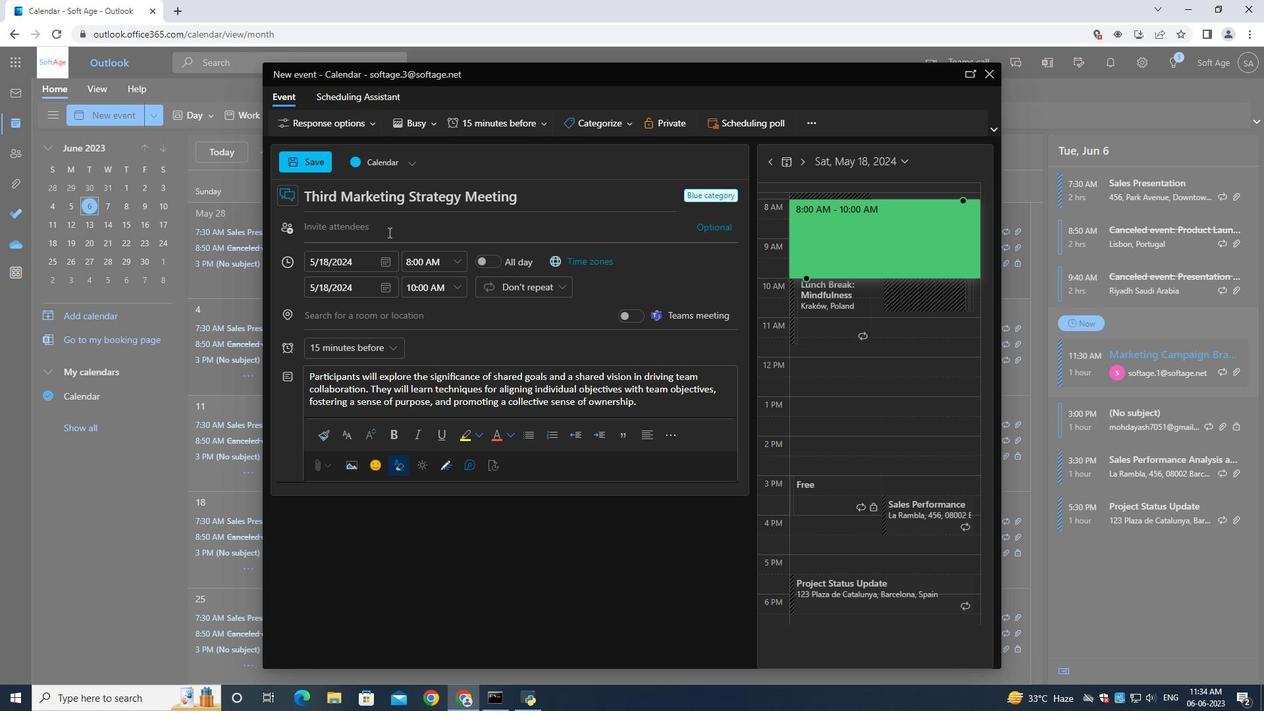 
Action: Key pressed softage.4<Key.shift>@softage,
Screenshot: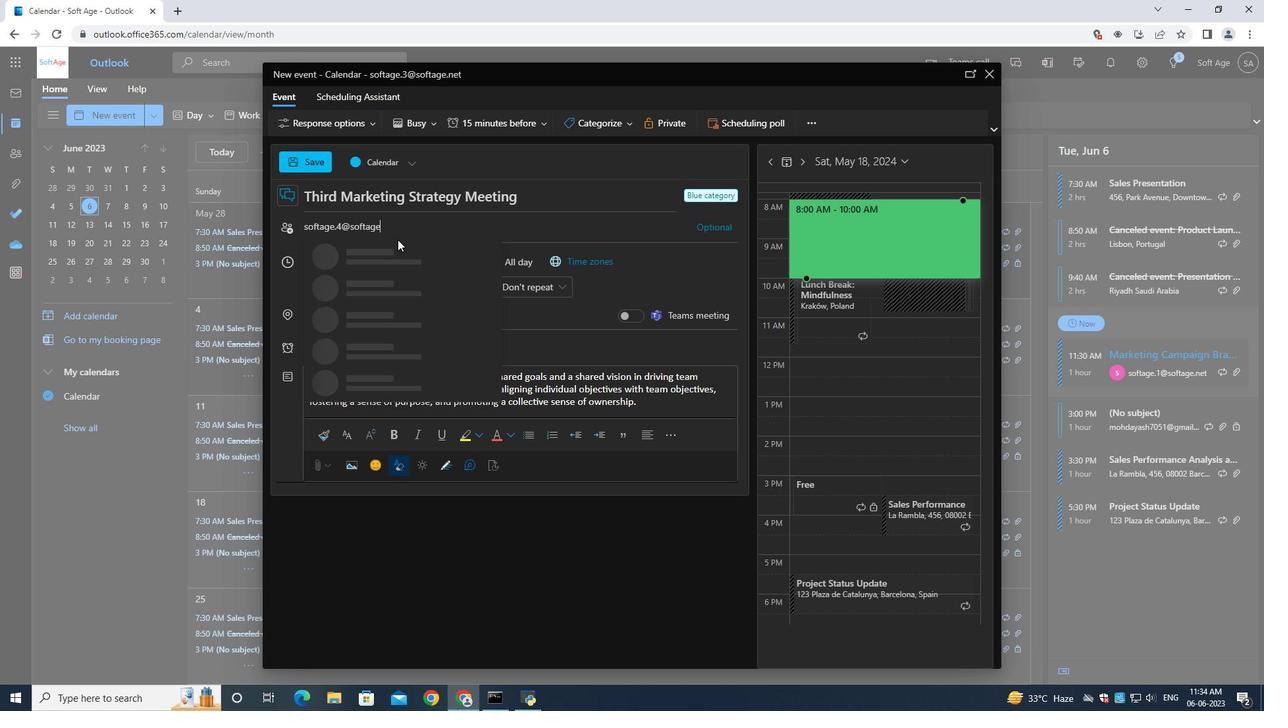 
Action: Mouse moved to (331, 224)
Screenshot: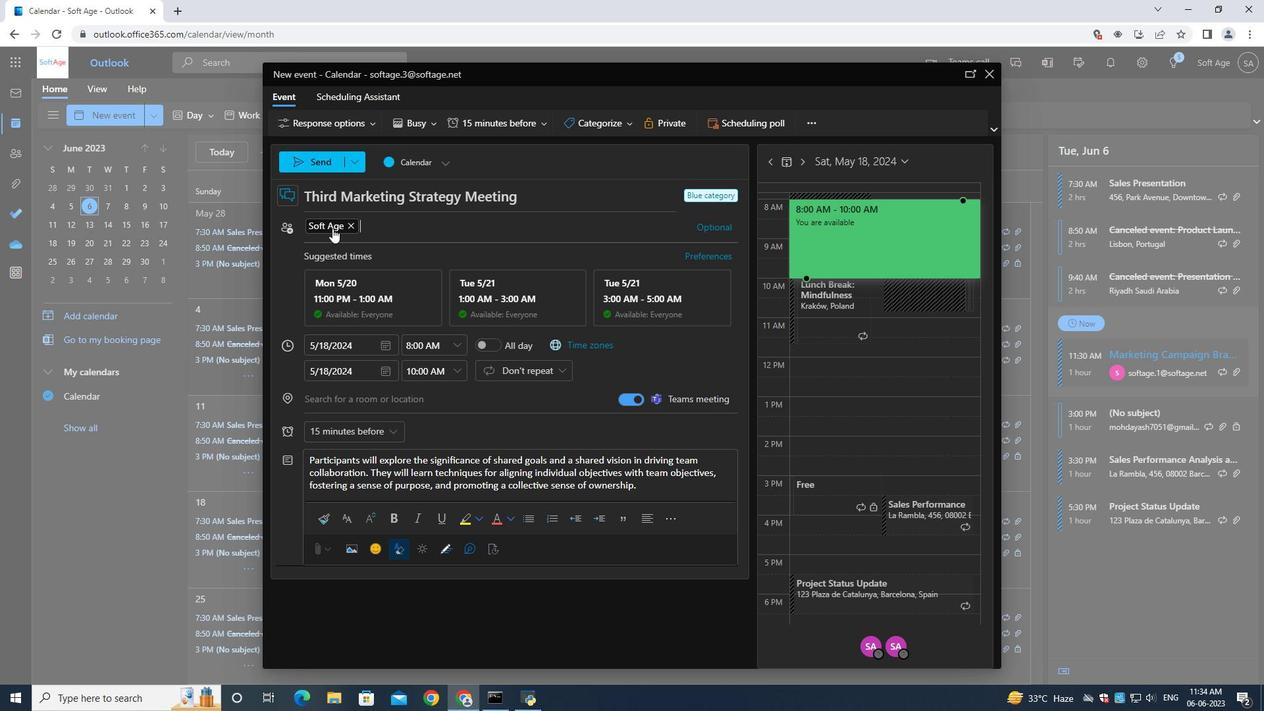 
Action: Mouse pressed left at (331, 224)
Screenshot: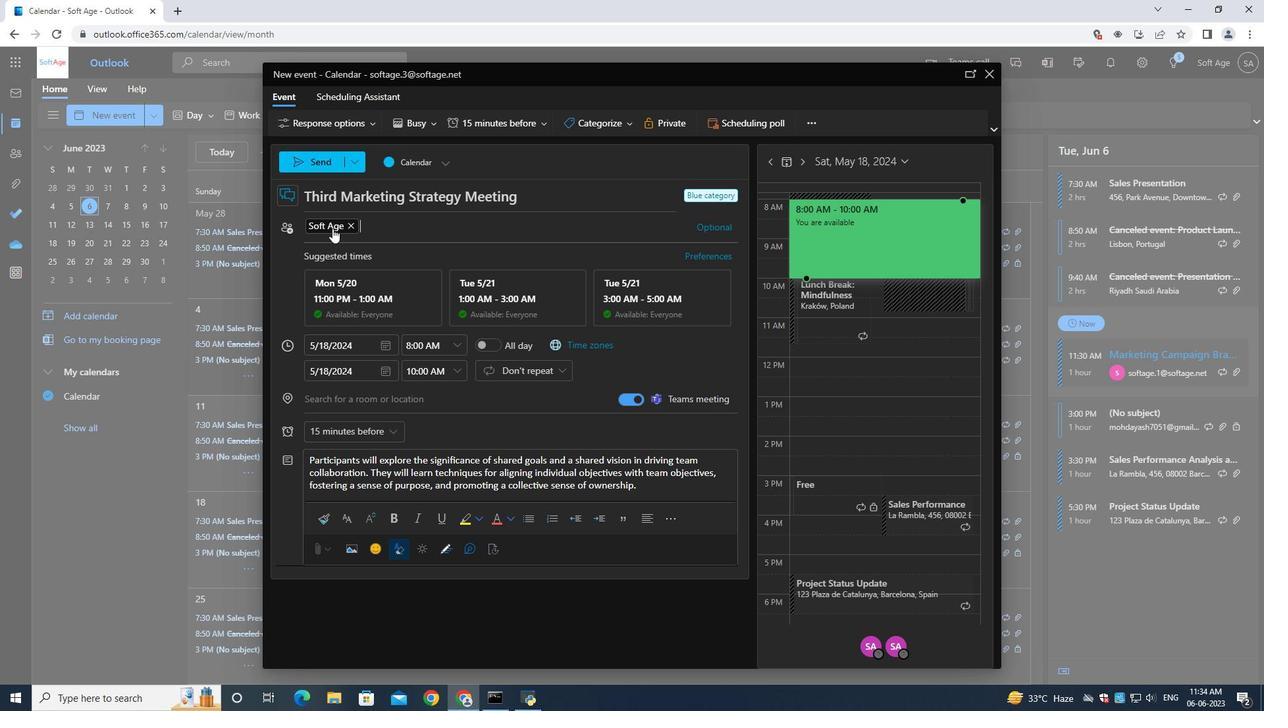 
Action: Mouse moved to (332, 224)
Screenshot: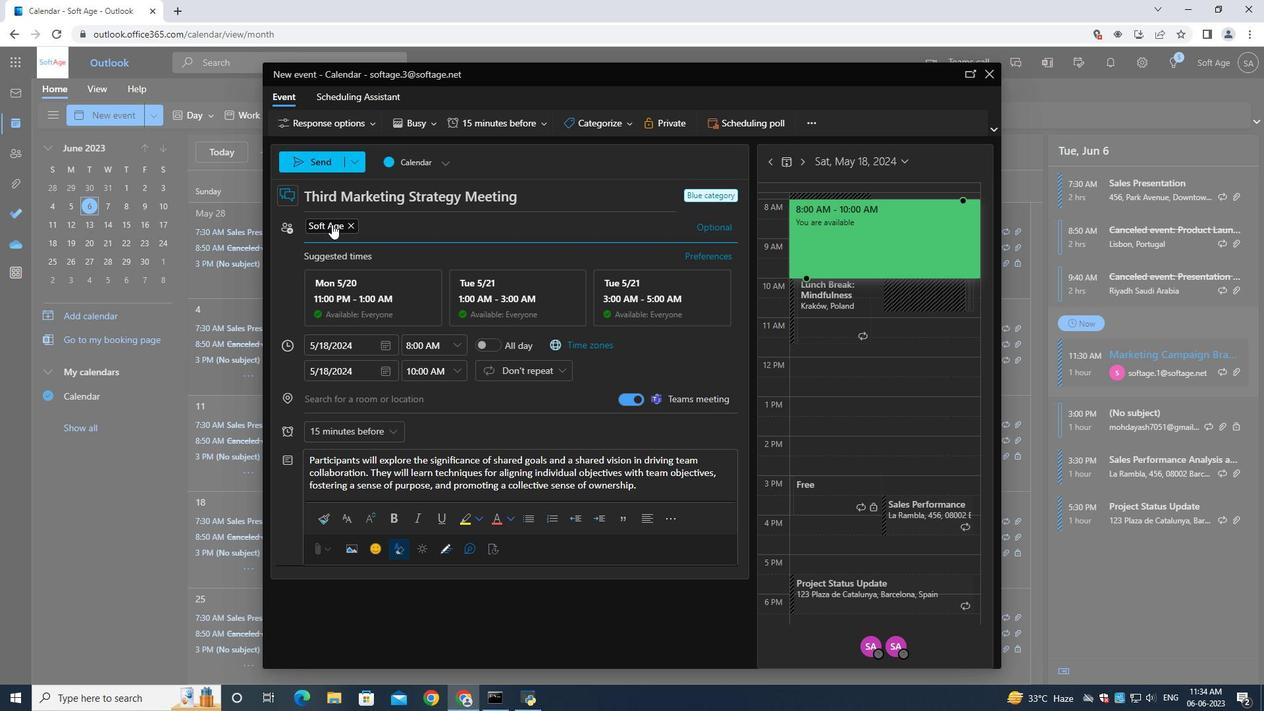 
Action: Mouse pressed left at (332, 224)
Screenshot: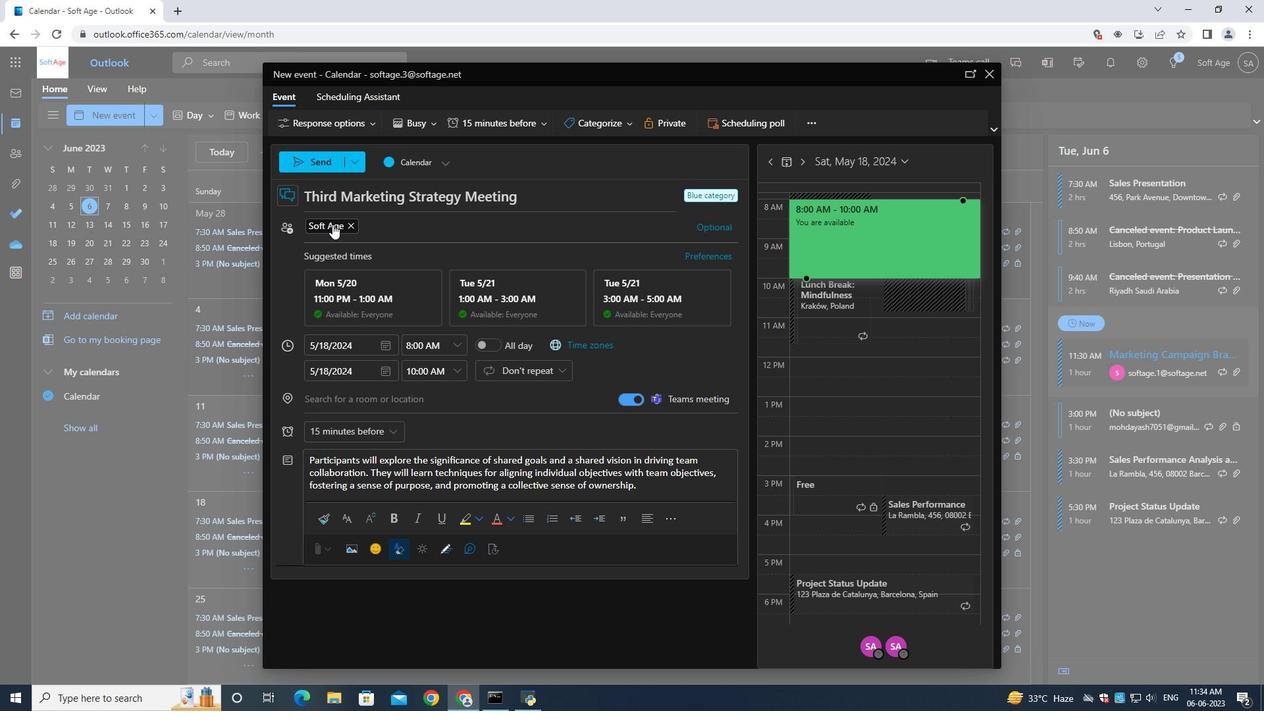
Action: Mouse pressed left at (332, 224)
Screenshot: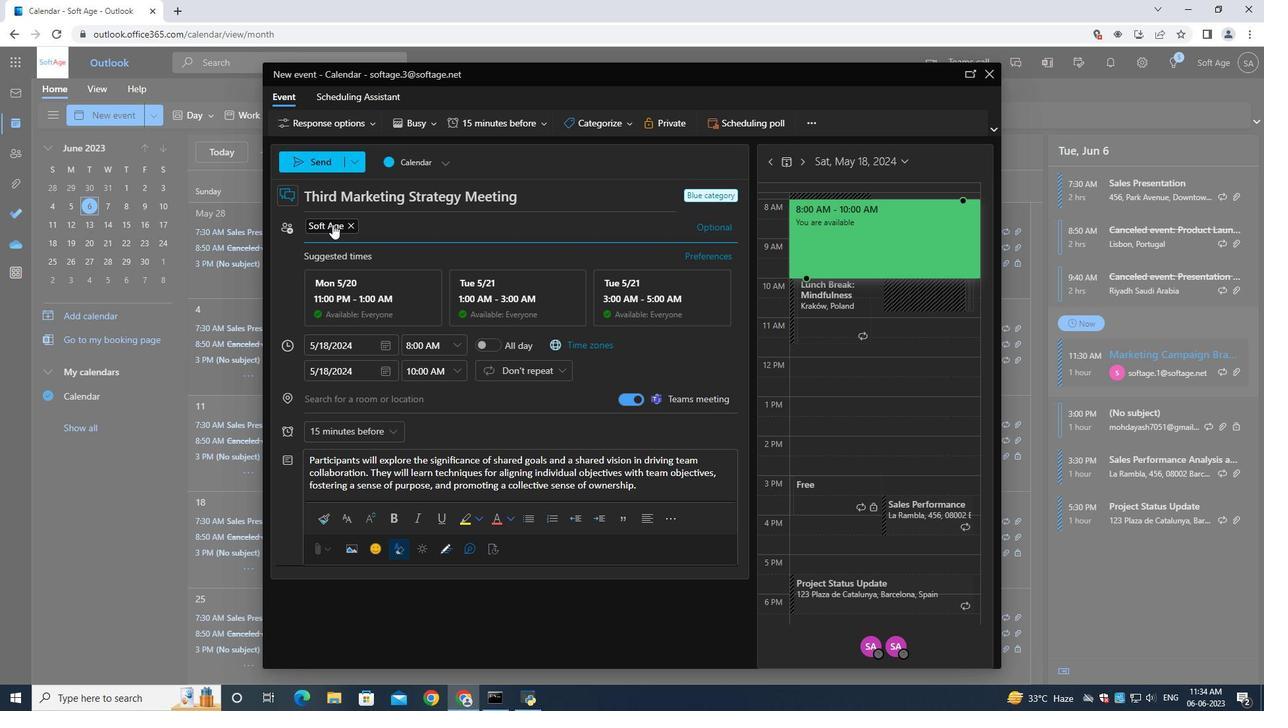 
Action: Mouse pressed left at (332, 224)
Screenshot: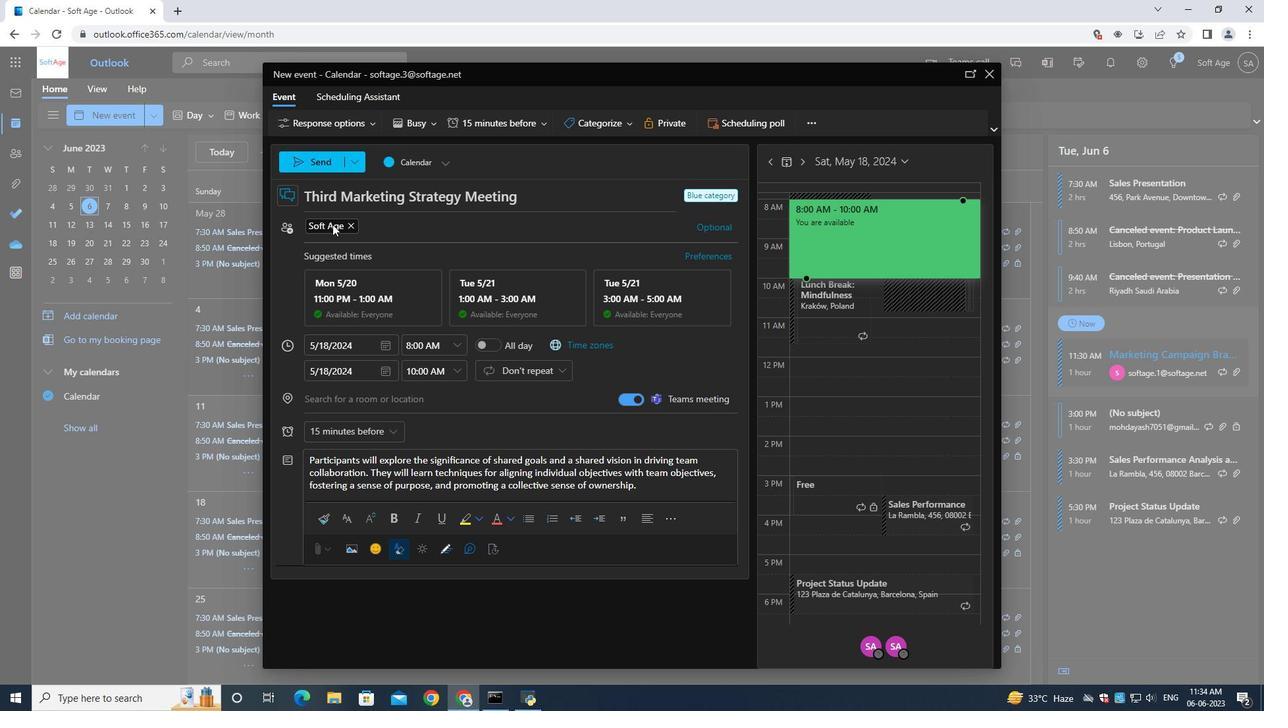 
Action: Mouse moved to (353, 223)
Screenshot: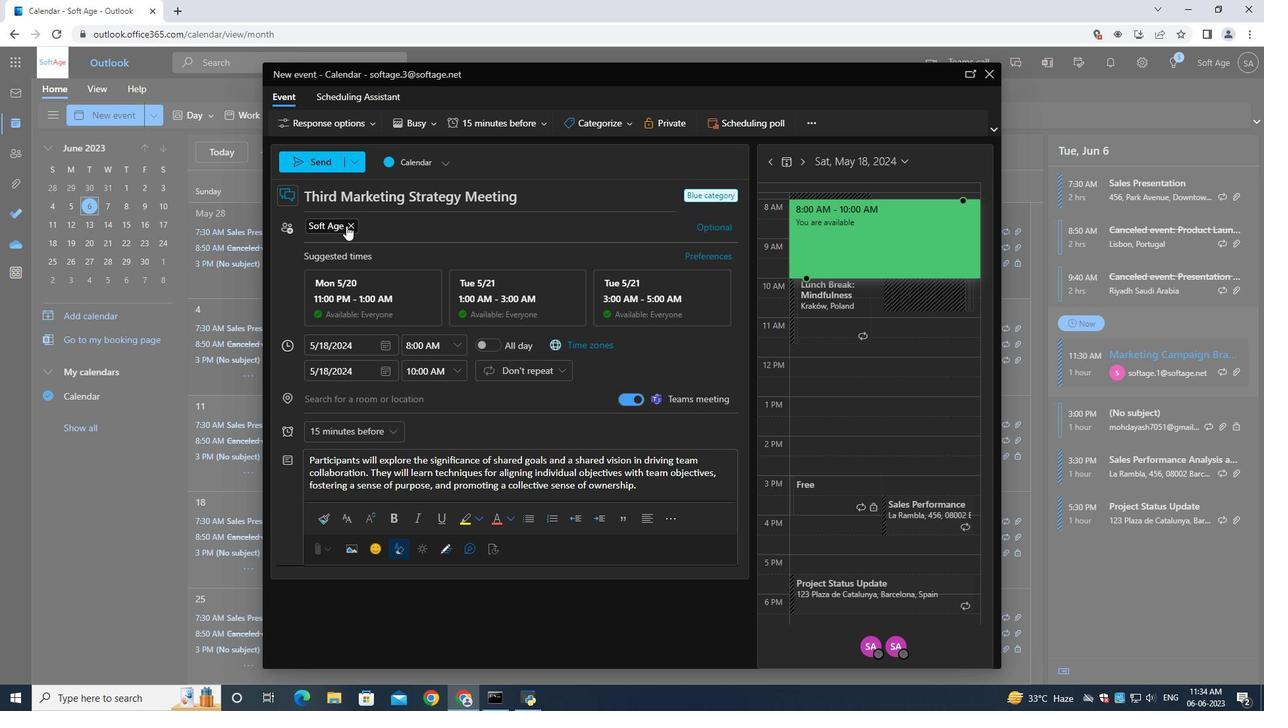 
Action: Mouse pressed left at (353, 223)
Screenshot: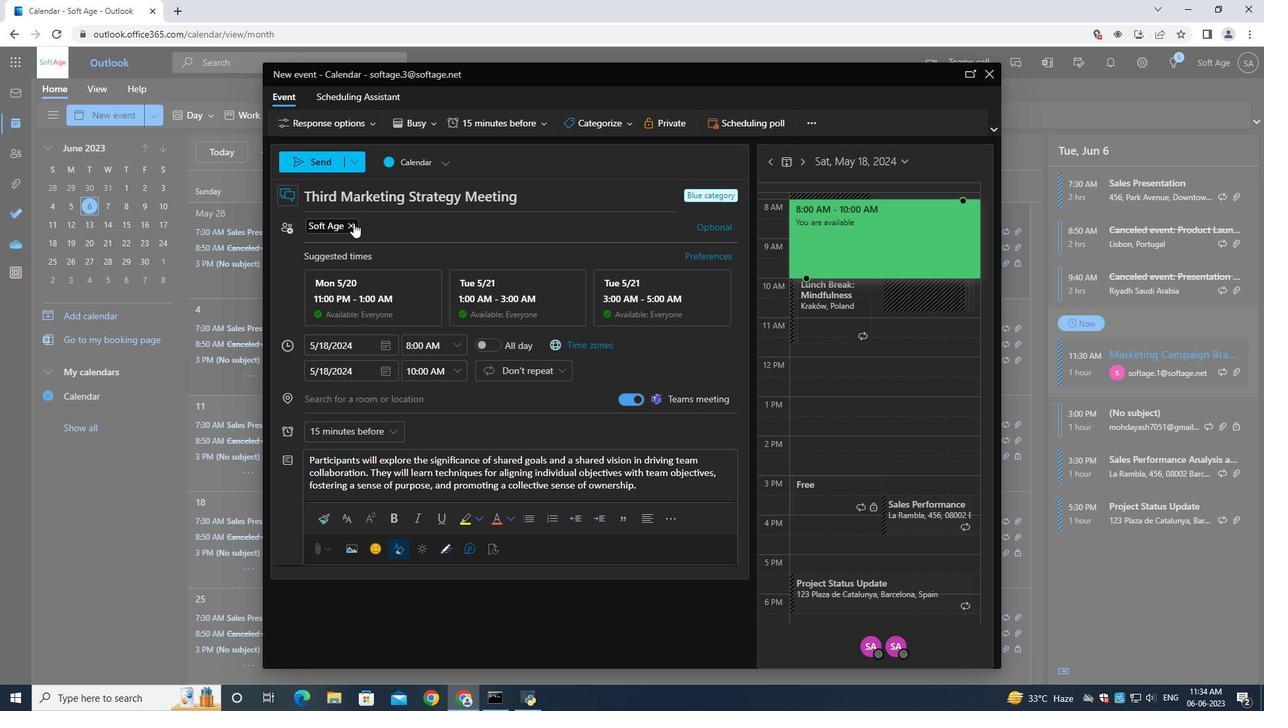 
Action: Mouse moved to (356, 224)
Screenshot: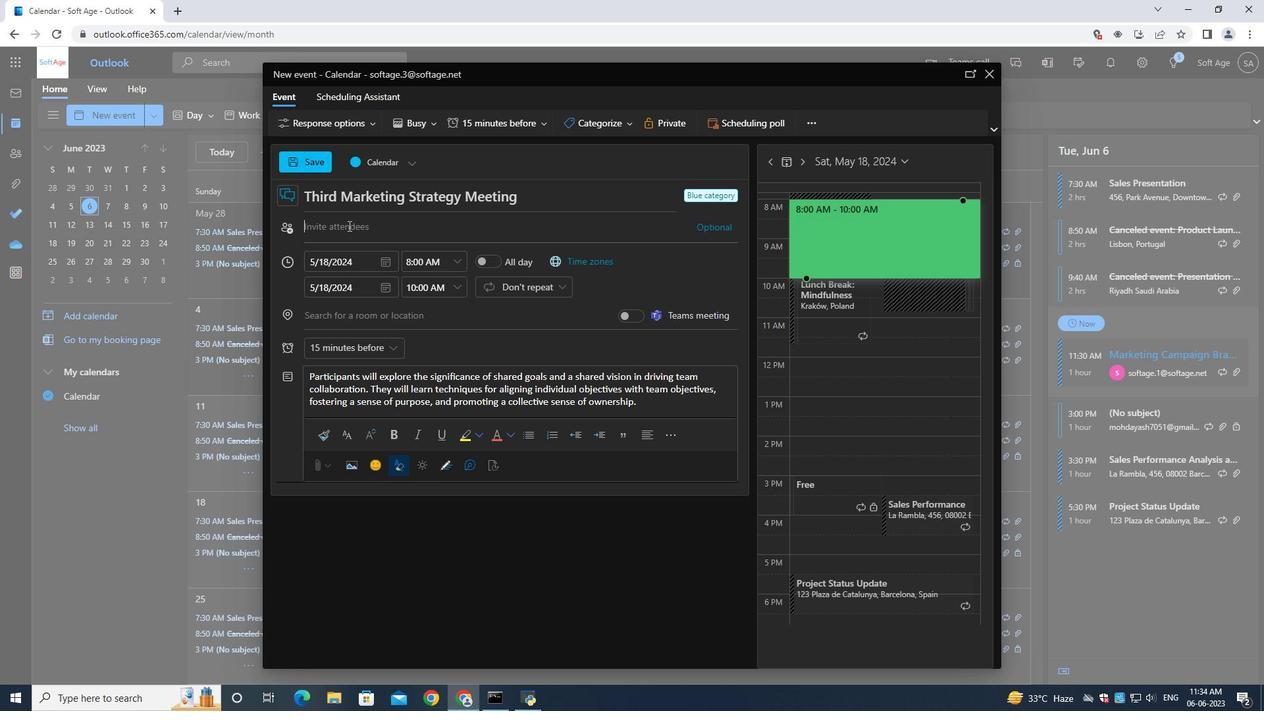 
Action: Key pressed softagea<Key.backspace>.4<Key.shift><Key.shift><Key.shift><Key.shift><Key.shift><Key.shift><Key.shift><Key.shift>@softage.net
Screenshot: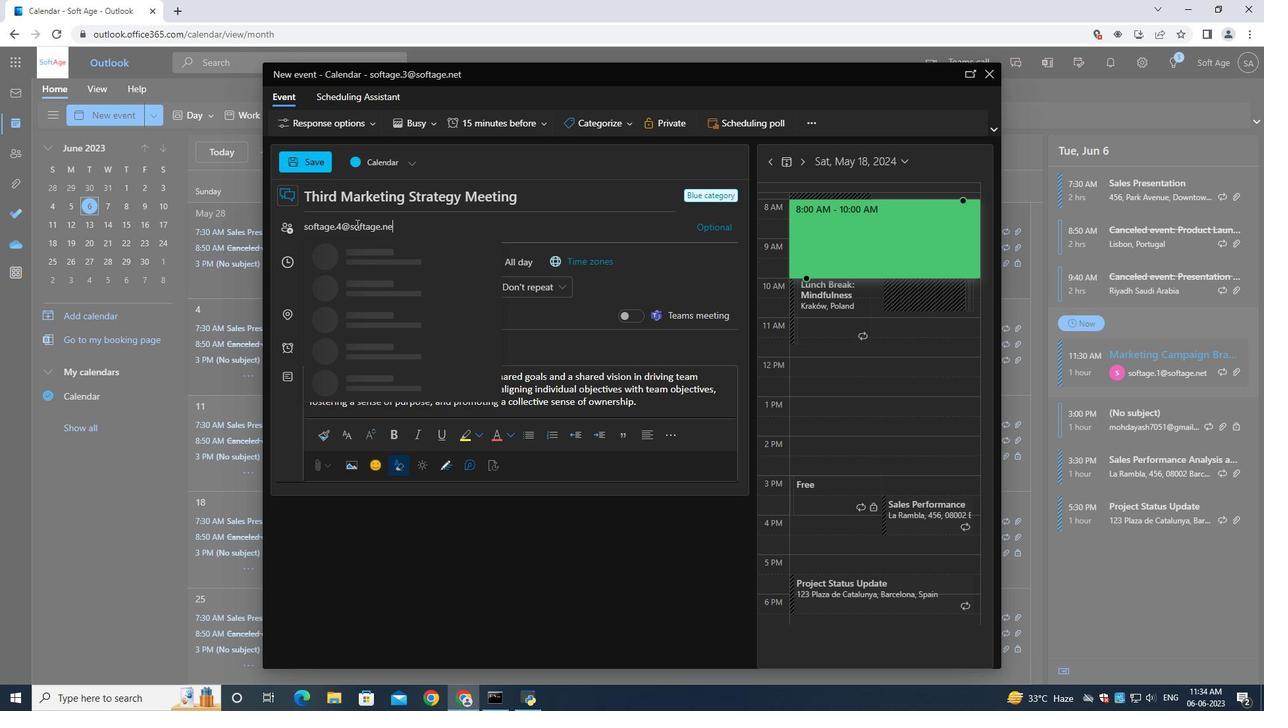 
Action: Mouse moved to (364, 255)
Screenshot: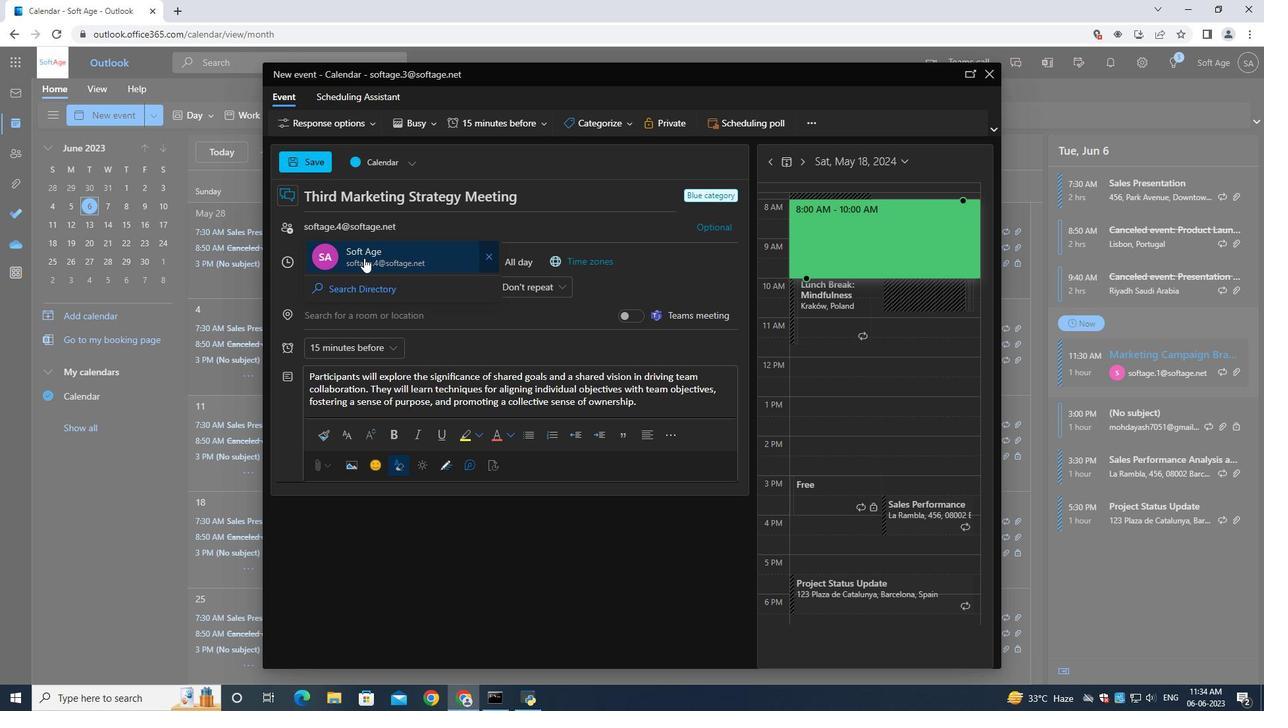 
Action: Mouse pressed left at (364, 255)
Screenshot: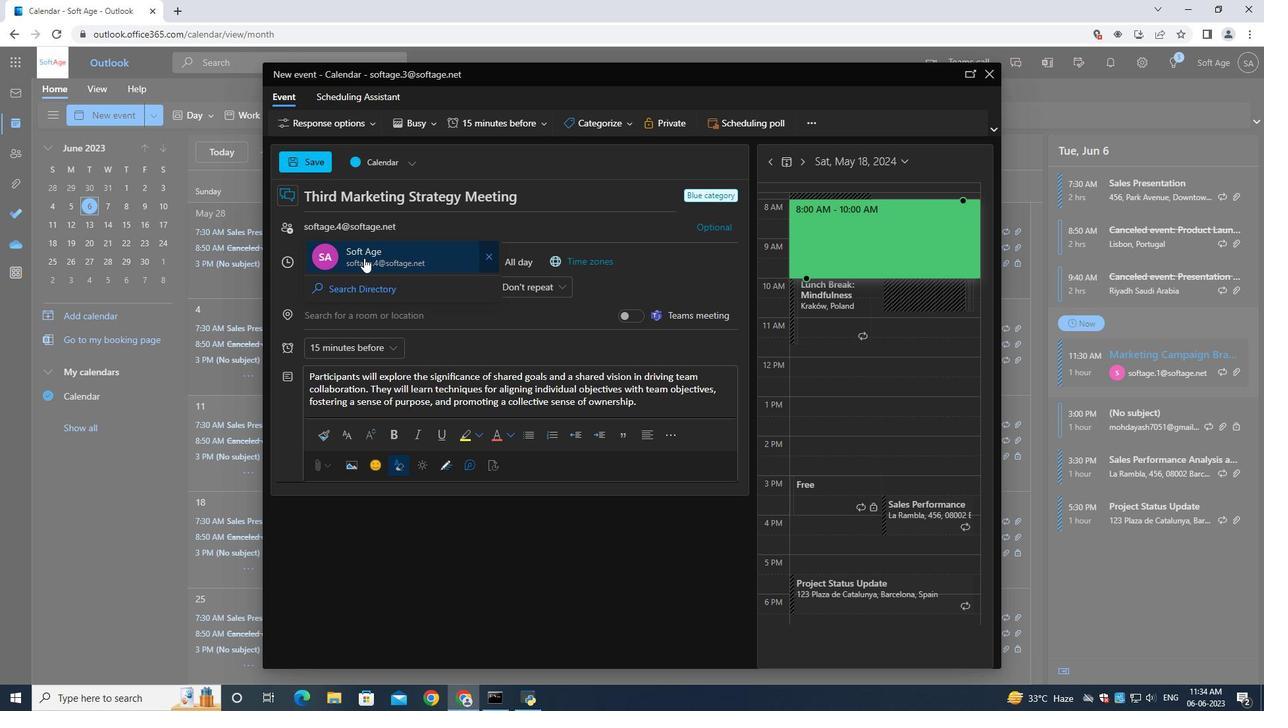 
Action: Mouse moved to (405, 227)
Screenshot: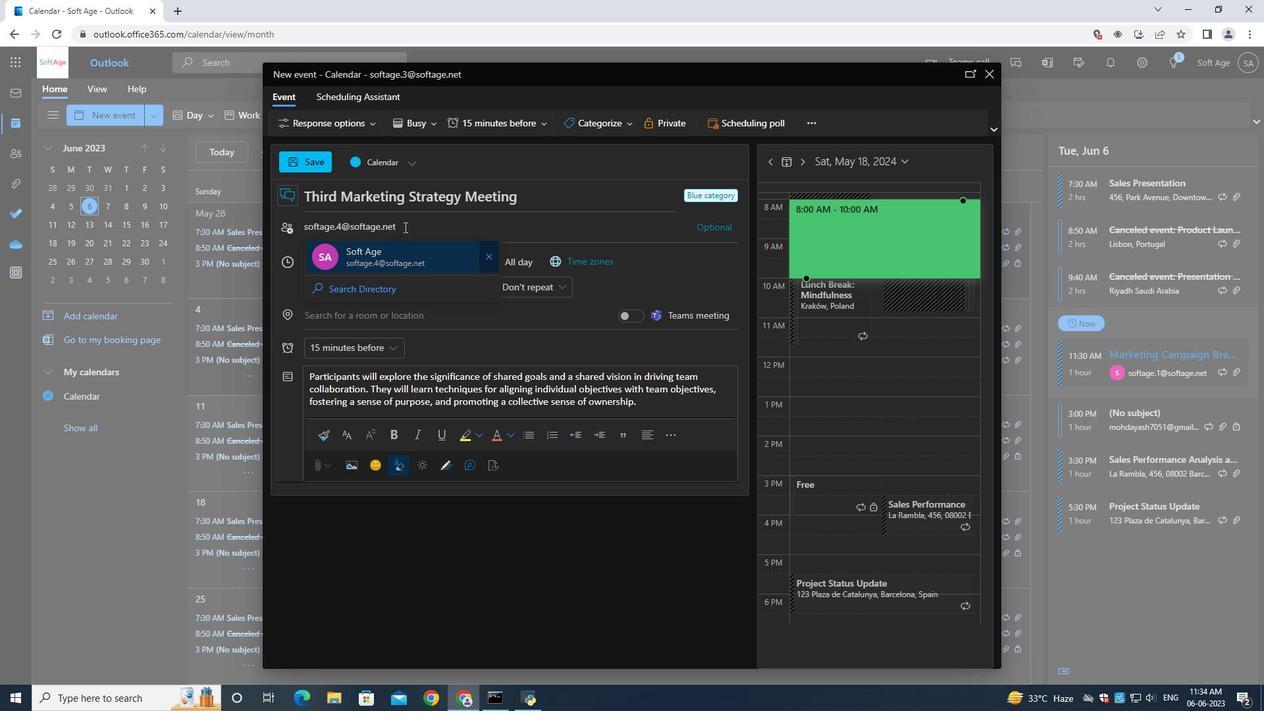 
Action: Key pressed softage.5<Key.shift>@softage.net
Screenshot: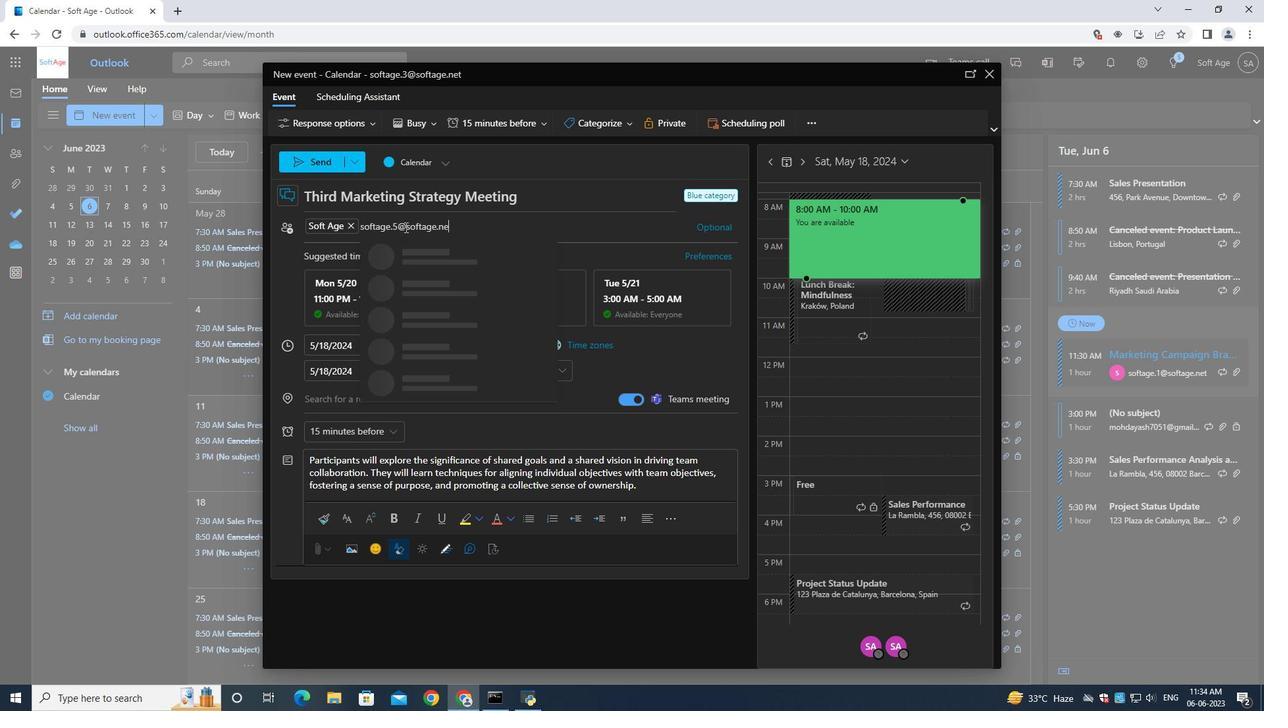 
Action: Mouse moved to (495, 254)
Screenshot: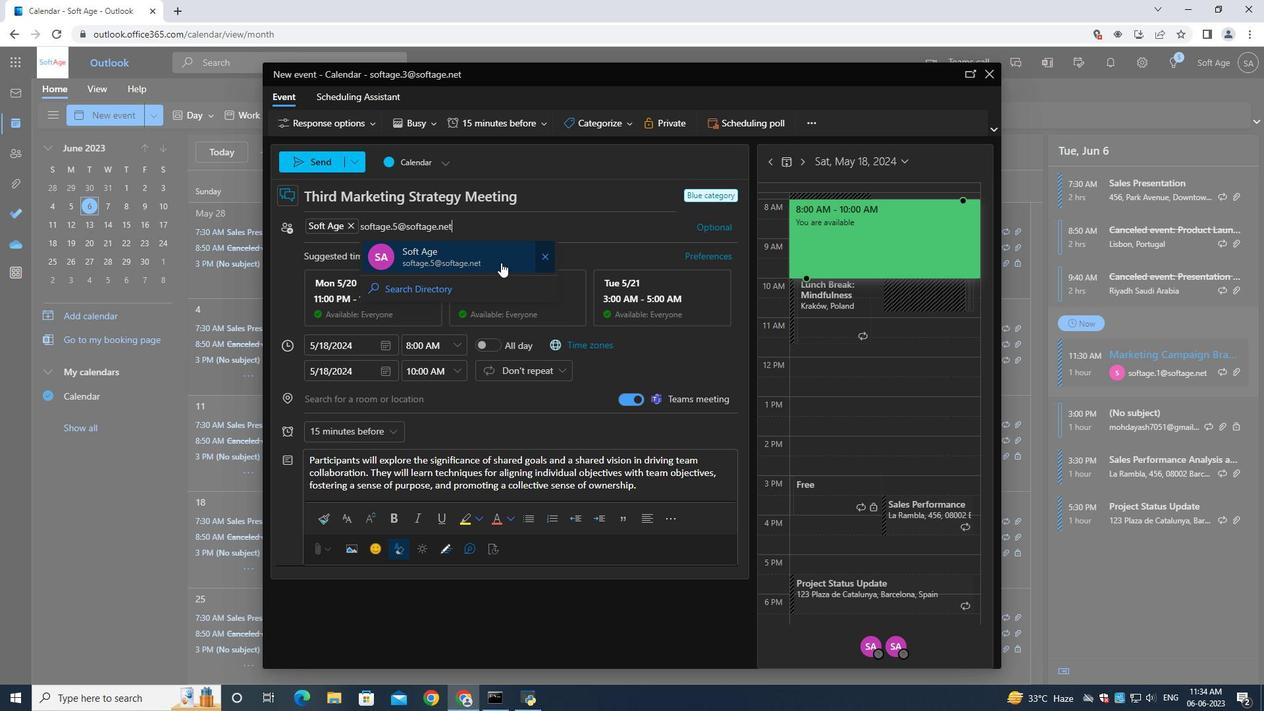 
Action: Mouse pressed left at (495, 254)
Screenshot: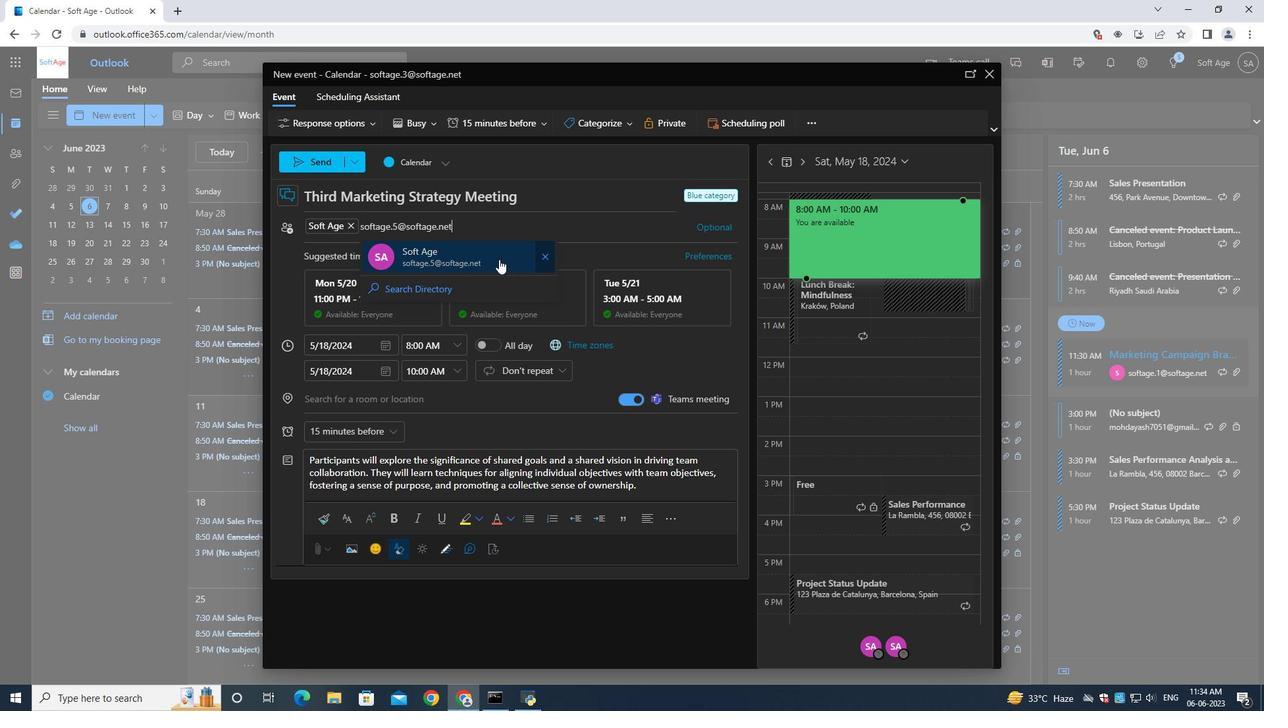 
Action: Mouse moved to (341, 429)
Screenshot: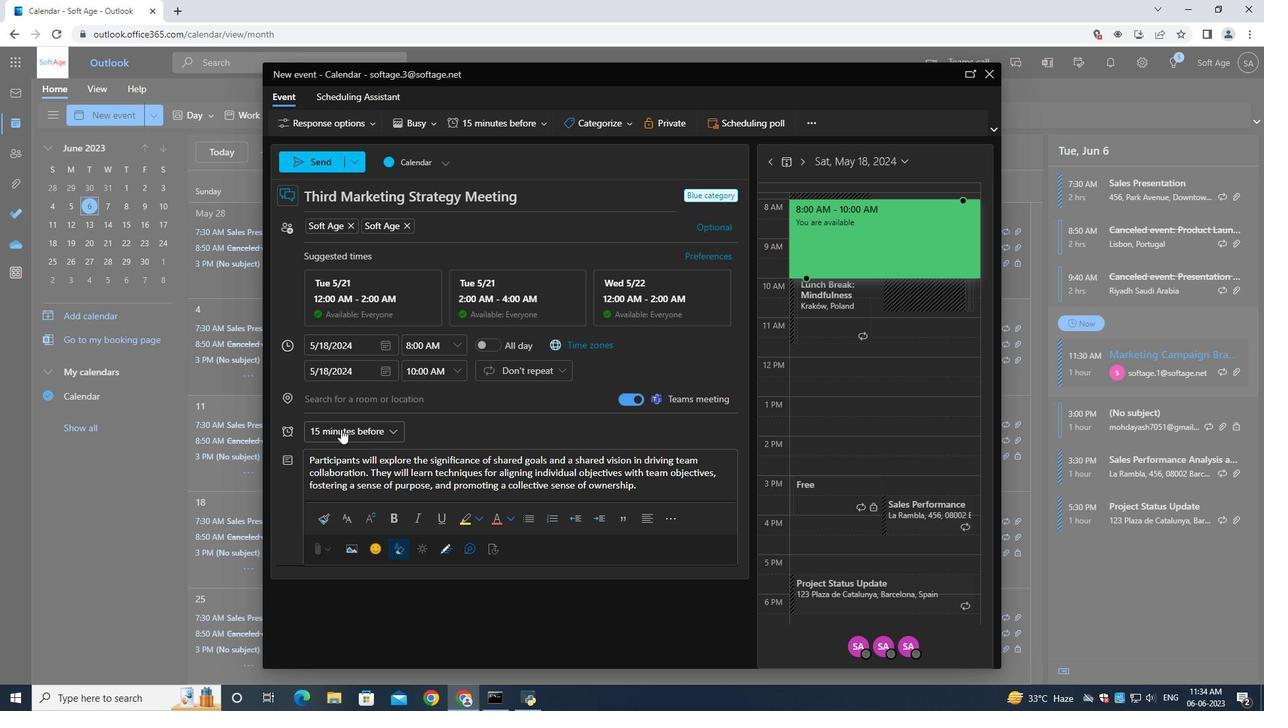 
Action: Mouse pressed left at (341, 429)
Screenshot: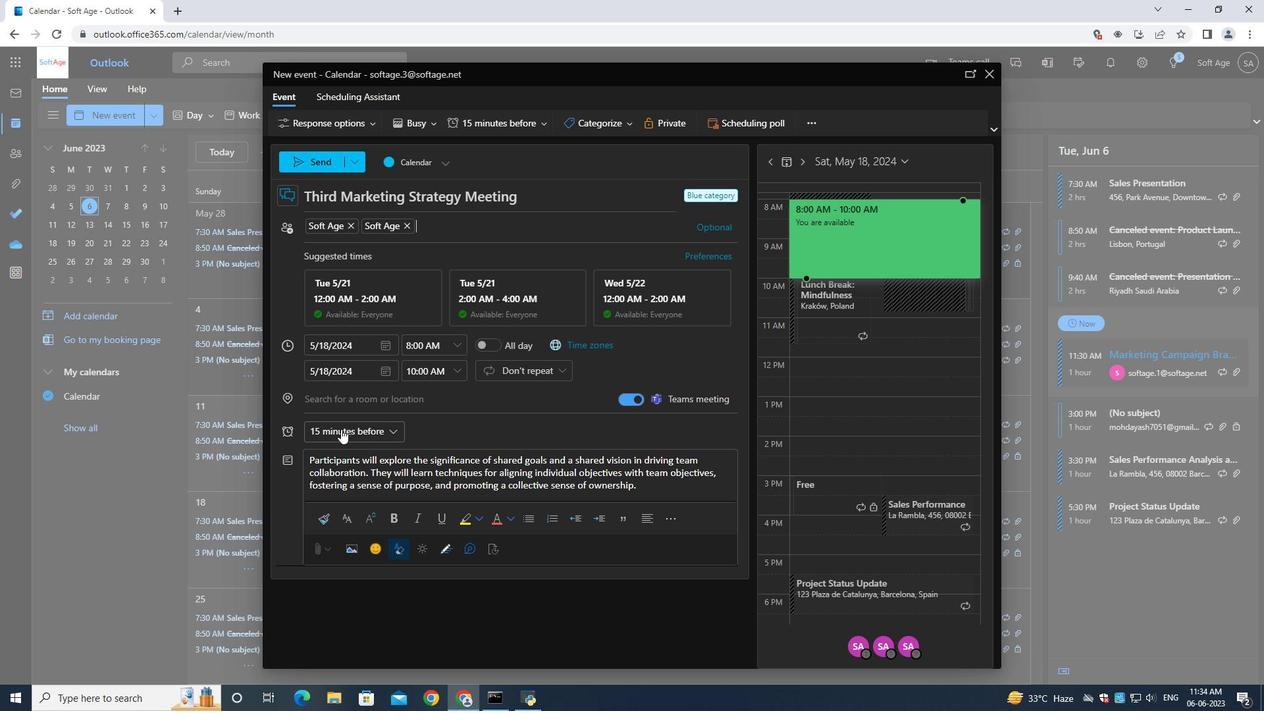 
Action: Mouse moved to (347, 271)
Screenshot: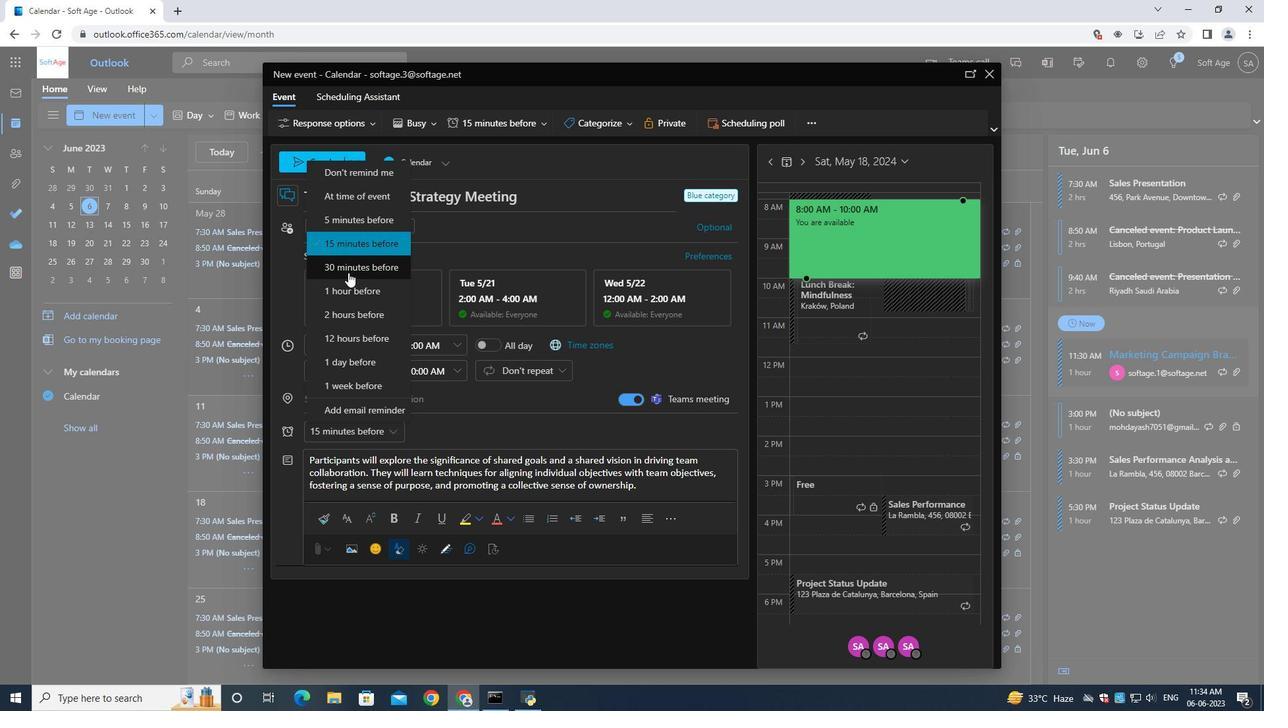 
Action: Mouse pressed left at (347, 271)
Screenshot: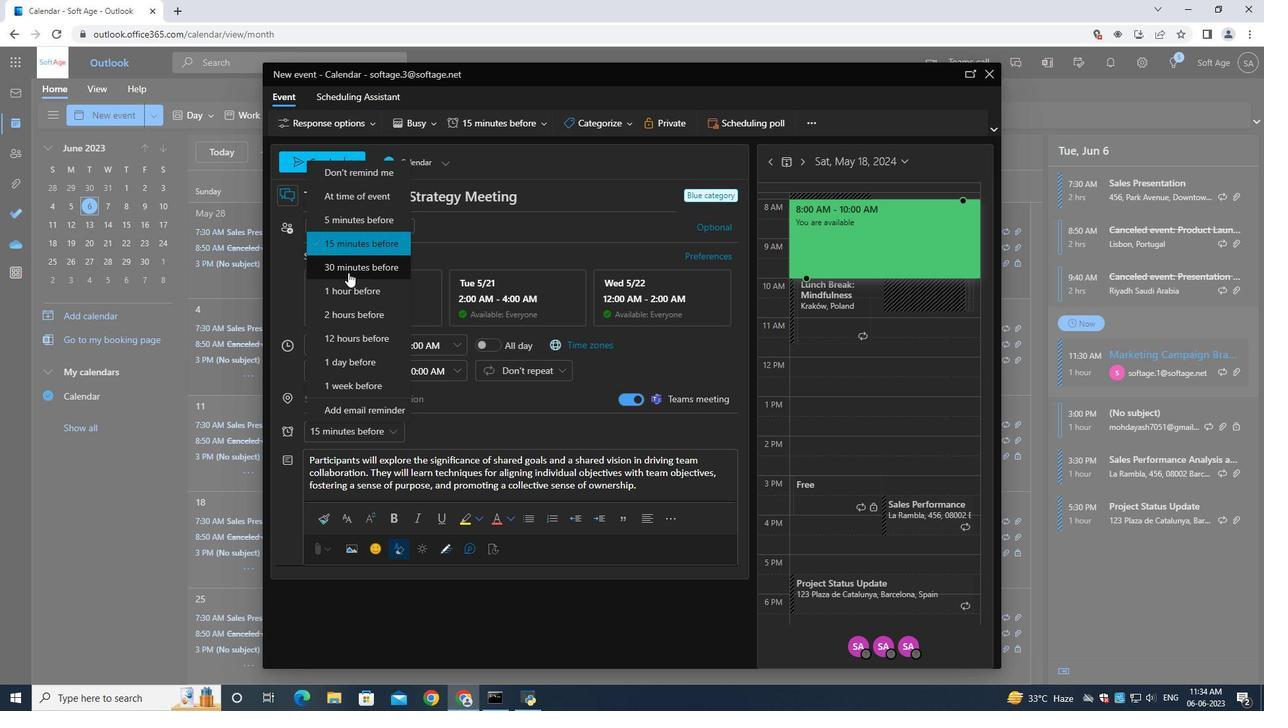 
Action: Mouse moved to (317, 163)
Screenshot: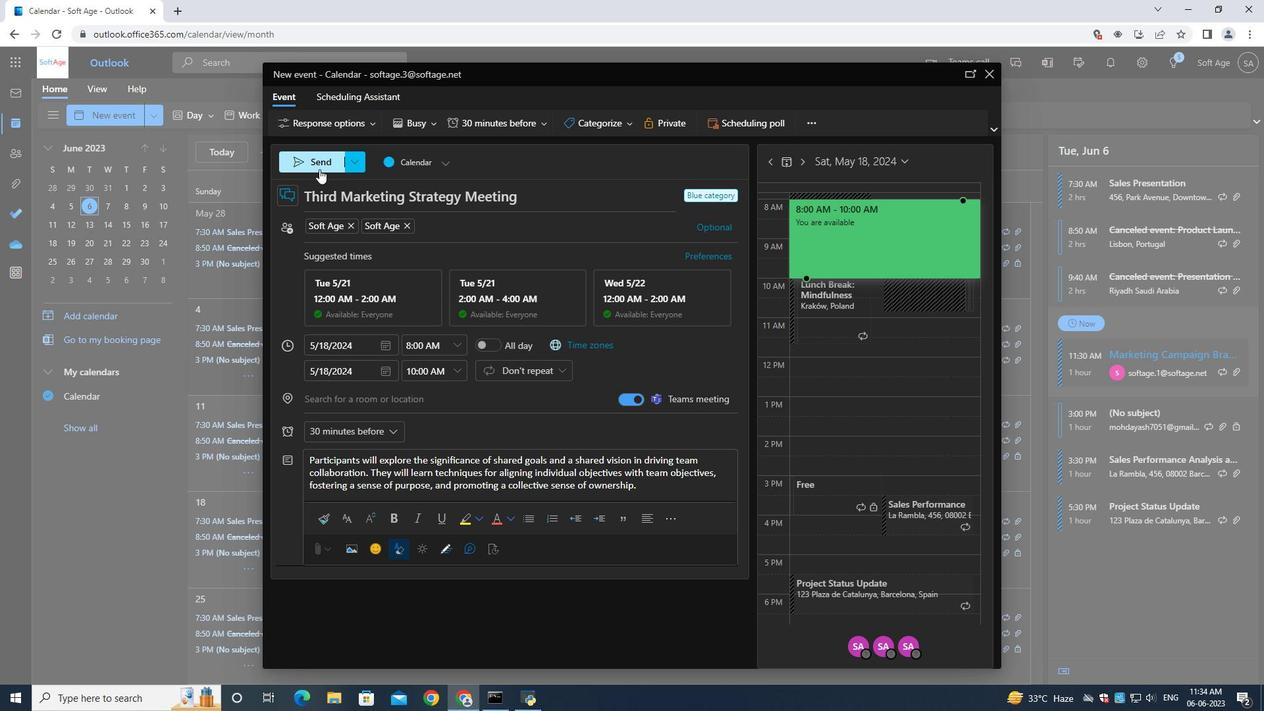 
Action: Mouse pressed left at (317, 163)
Screenshot: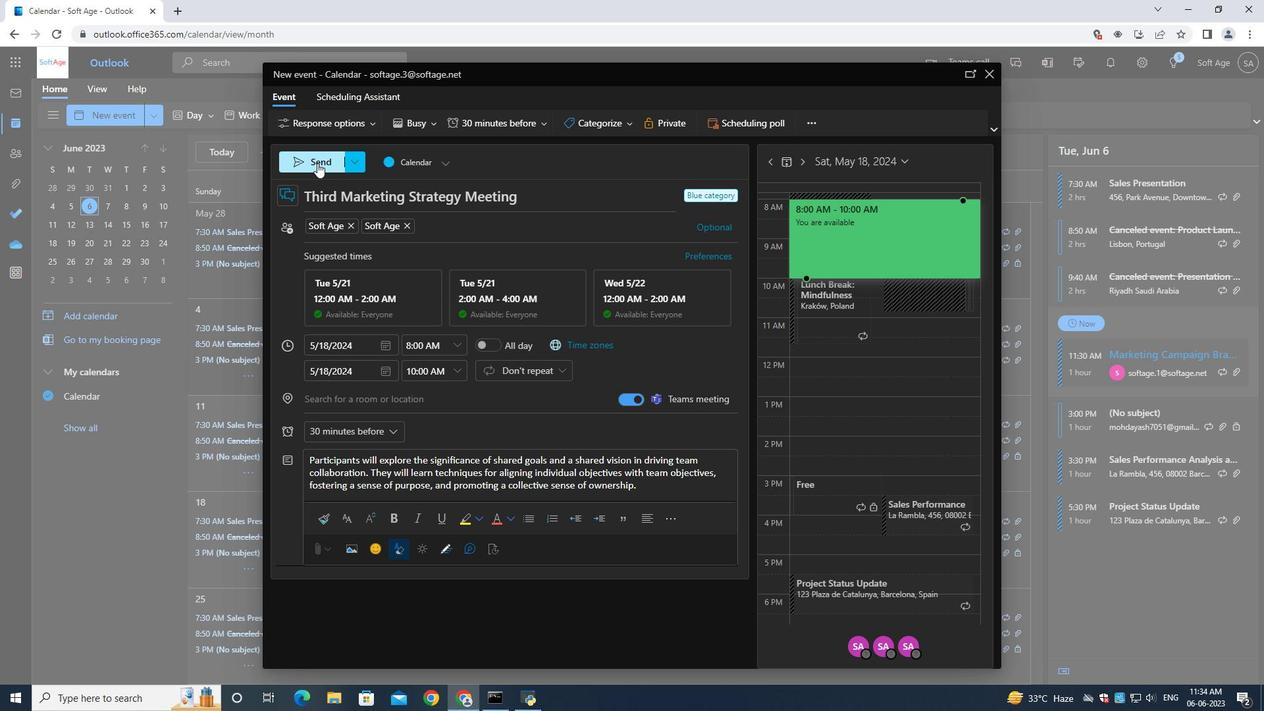 
Action: Mouse moved to (550, 256)
Screenshot: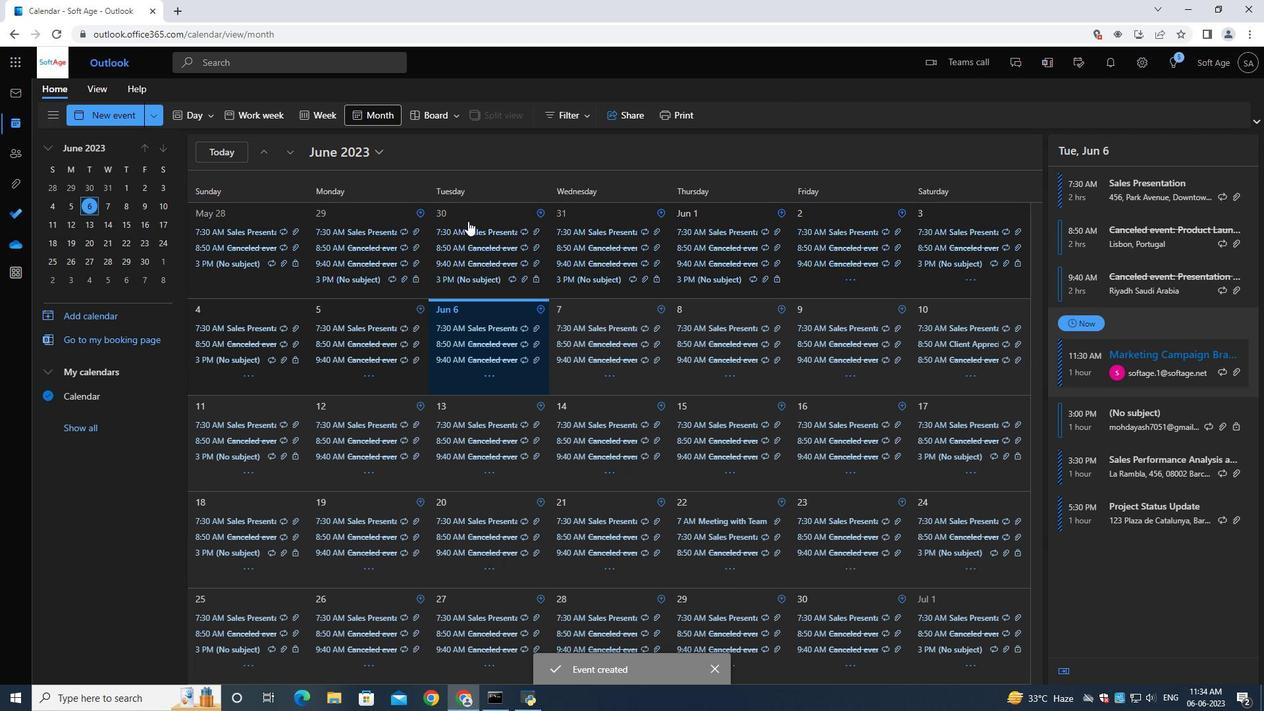 
